 Task: Create a due date automation trigger when advanced on, 2 days before a card is due add fields with custom field "Resume" set to a number lower than 1 and lower than 10 at 11:00 AM.
Action: Mouse moved to (825, 241)
Screenshot: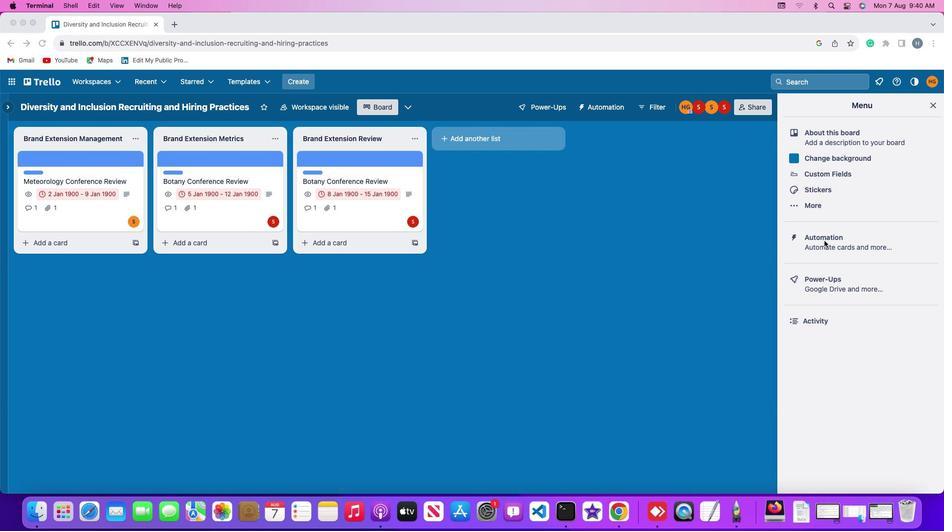 
Action: Mouse pressed left at (825, 241)
Screenshot: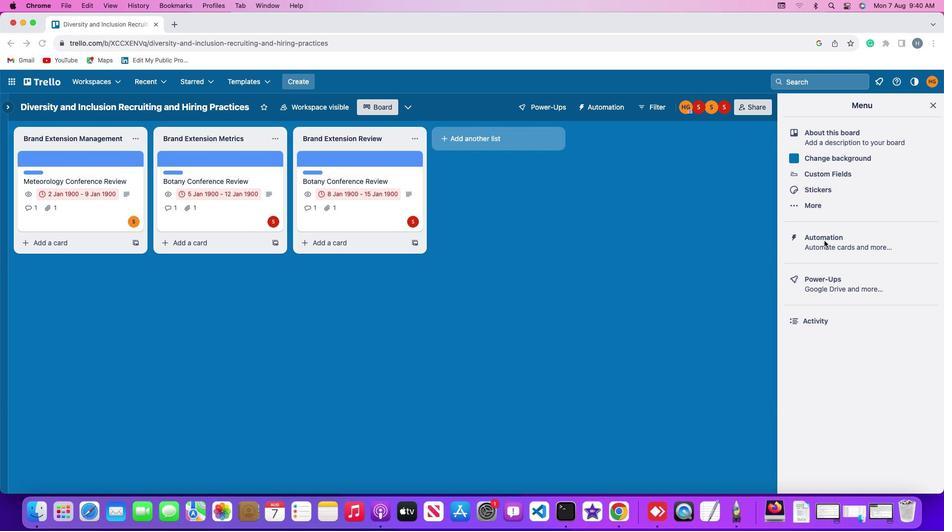 
Action: Mouse pressed left at (825, 241)
Screenshot: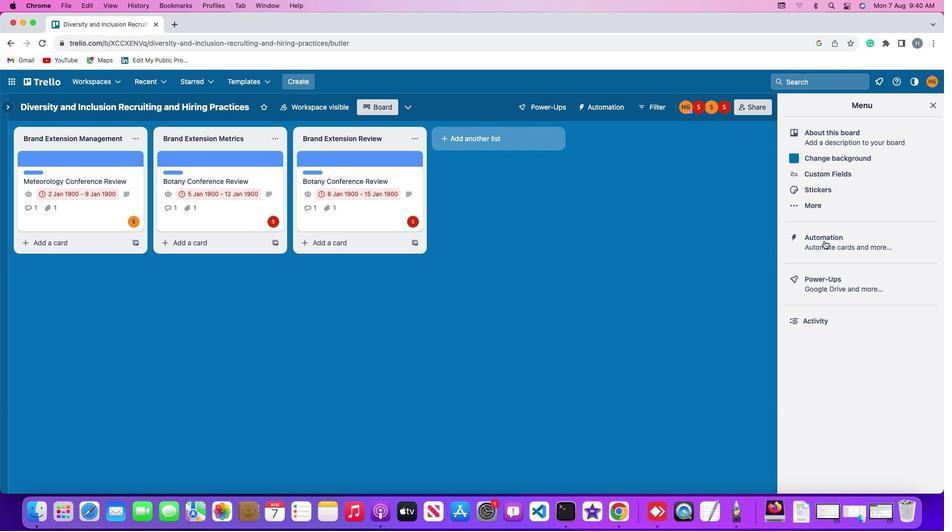 
Action: Mouse moved to (59, 233)
Screenshot: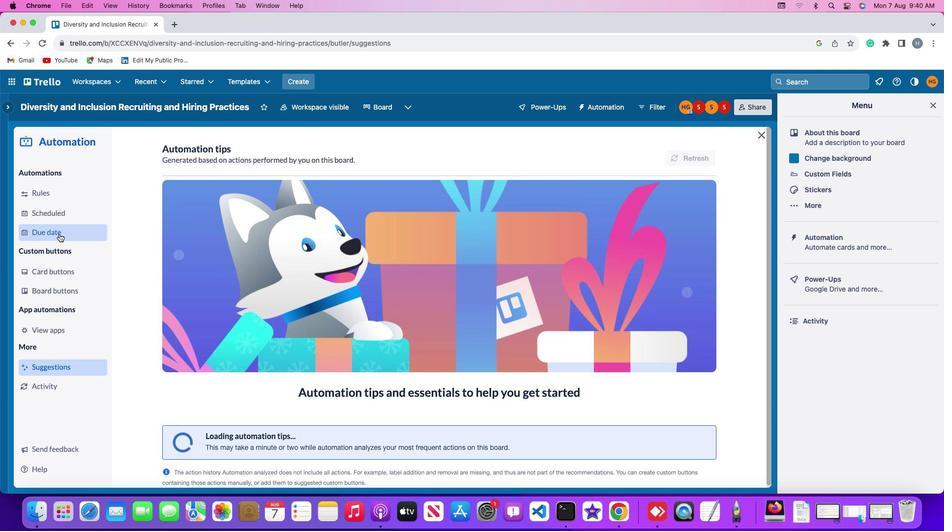 
Action: Mouse pressed left at (59, 233)
Screenshot: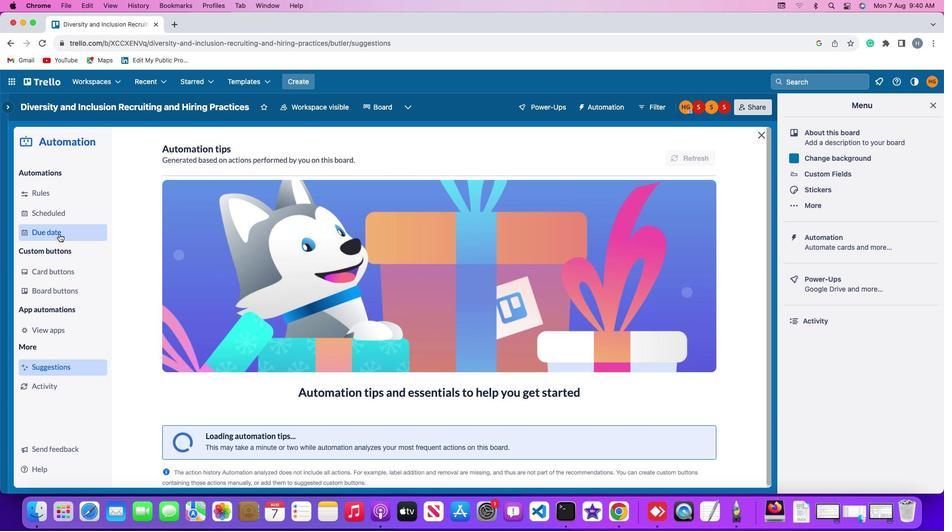 
Action: Mouse moved to (678, 153)
Screenshot: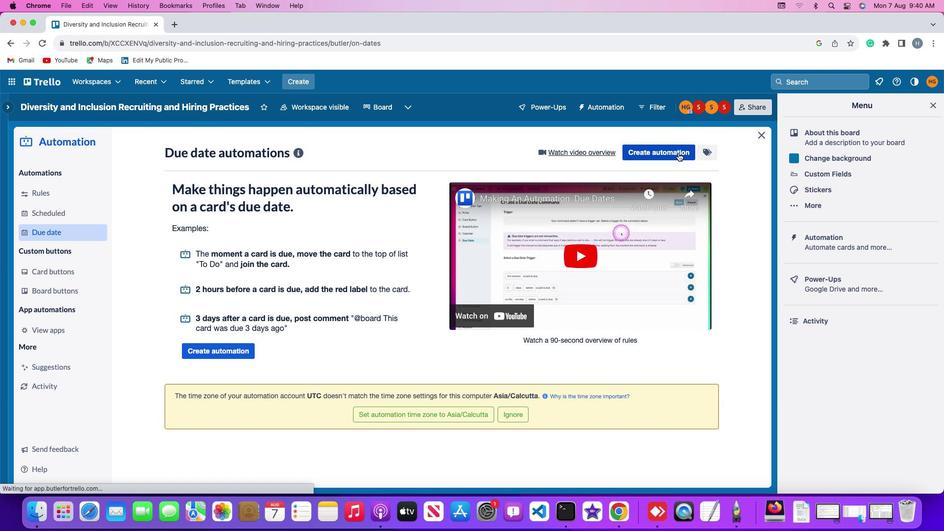 
Action: Mouse pressed left at (678, 153)
Screenshot: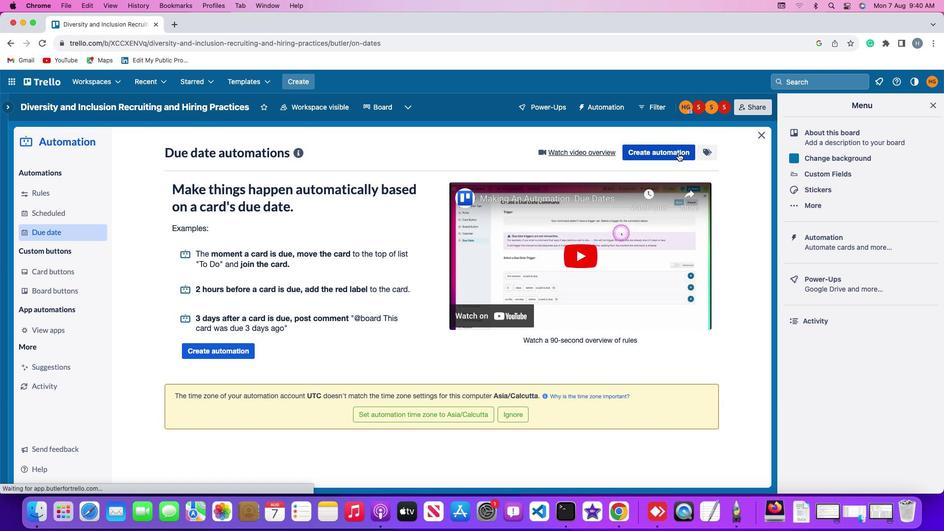 
Action: Mouse moved to (451, 247)
Screenshot: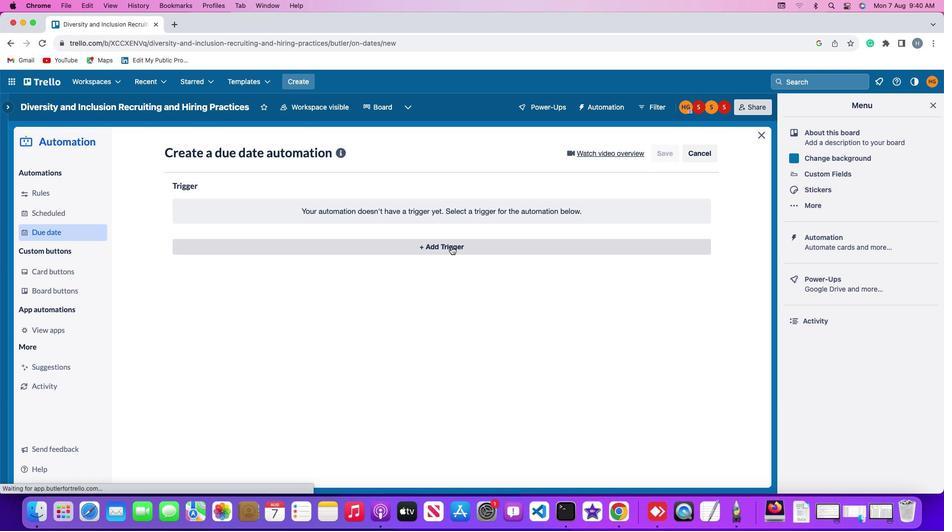 
Action: Mouse pressed left at (451, 247)
Screenshot: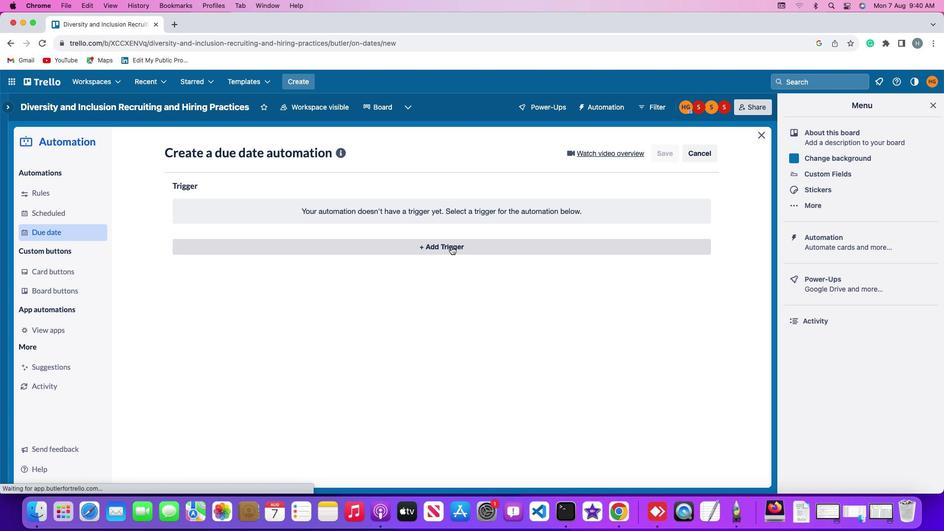 
Action: Mouse moved to (192, 395)
Screenshot: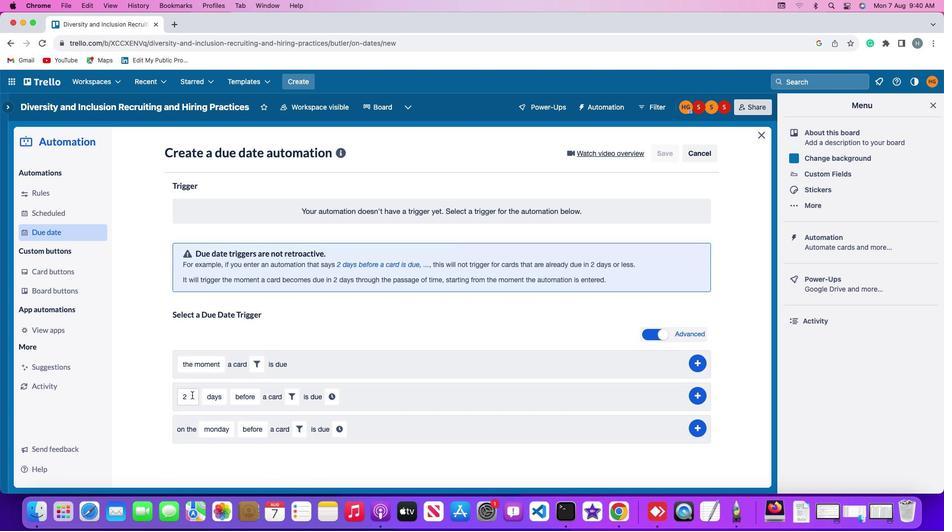 
Action: Mouse pressed left at (192, 395)
Screenshot: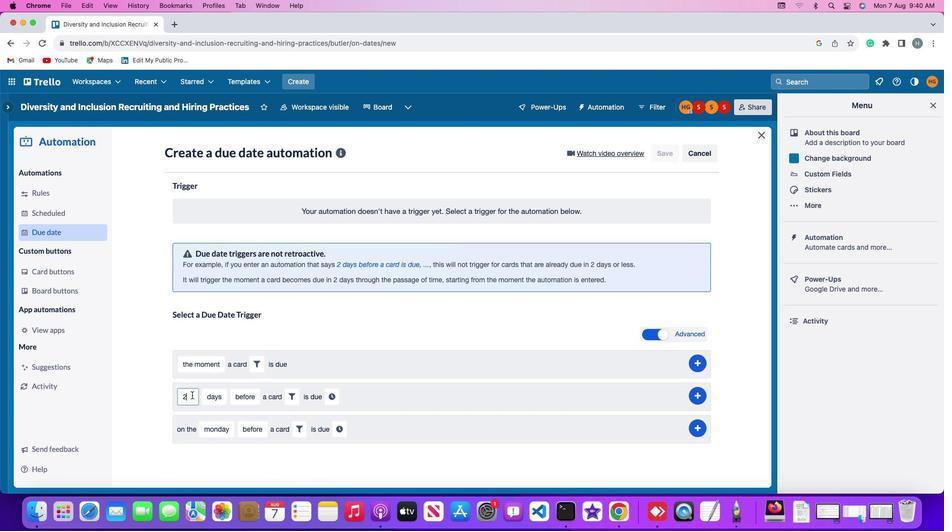 
Action: Mouse moved to (192, 395)
Screenshot: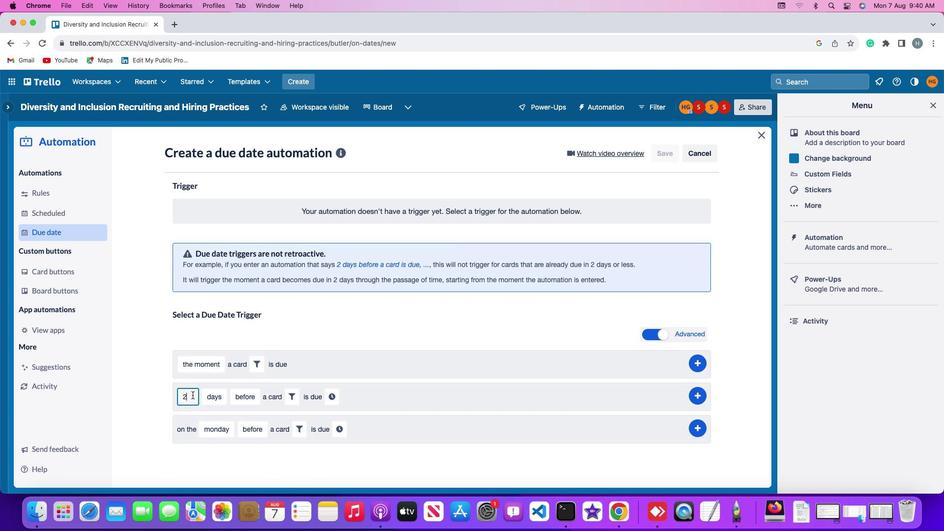 
Action: Key pressed Key.backspace'2'
Screenshot: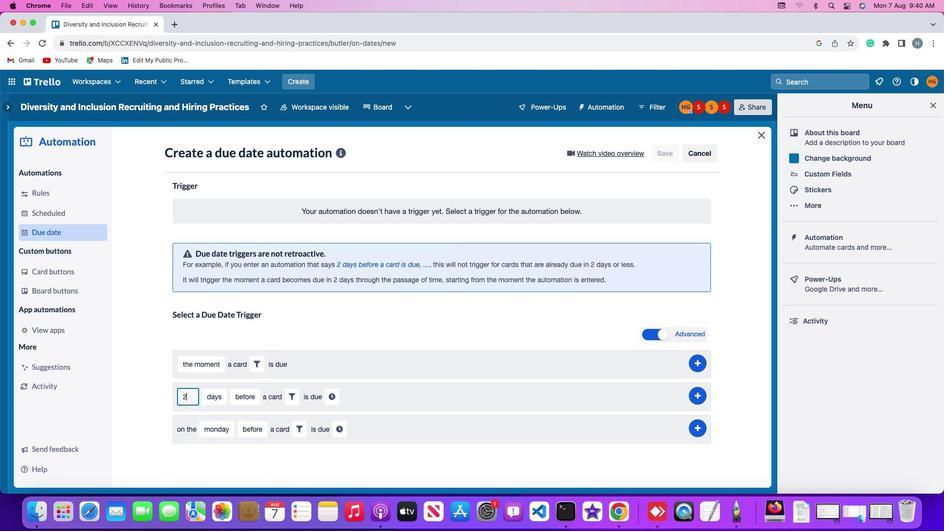 
Action: Mouse moved to (208, 396)
Screenshot: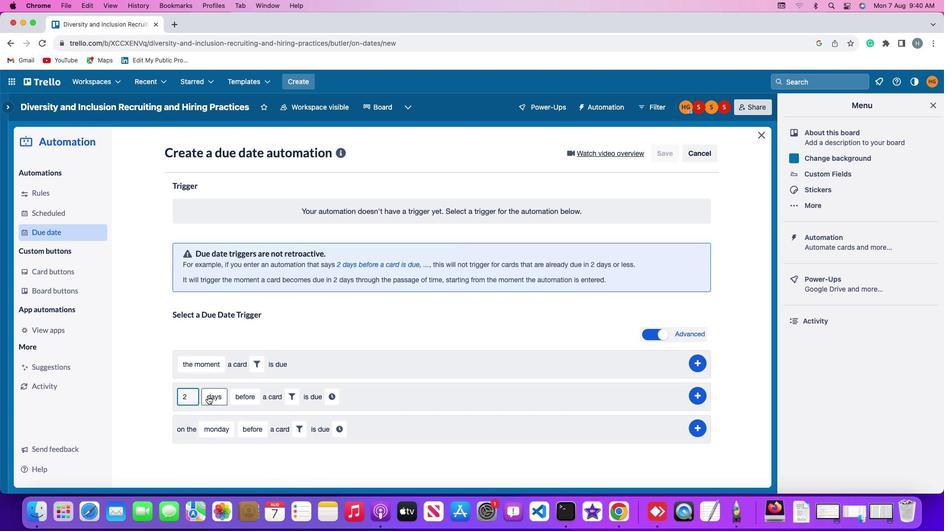 
Action: Mouse pressed left at (208, 396)
Screenshot: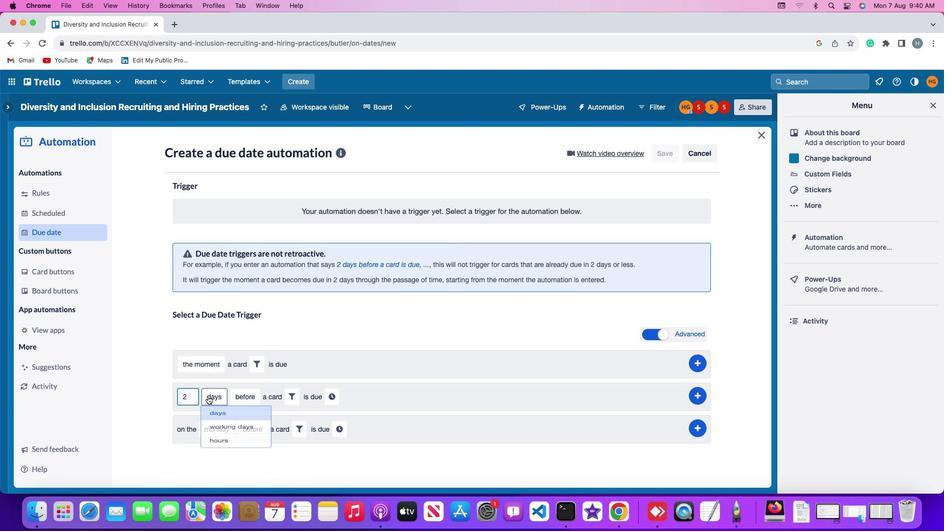 
Action: Mouse moved to (218, 417)
Screenshot: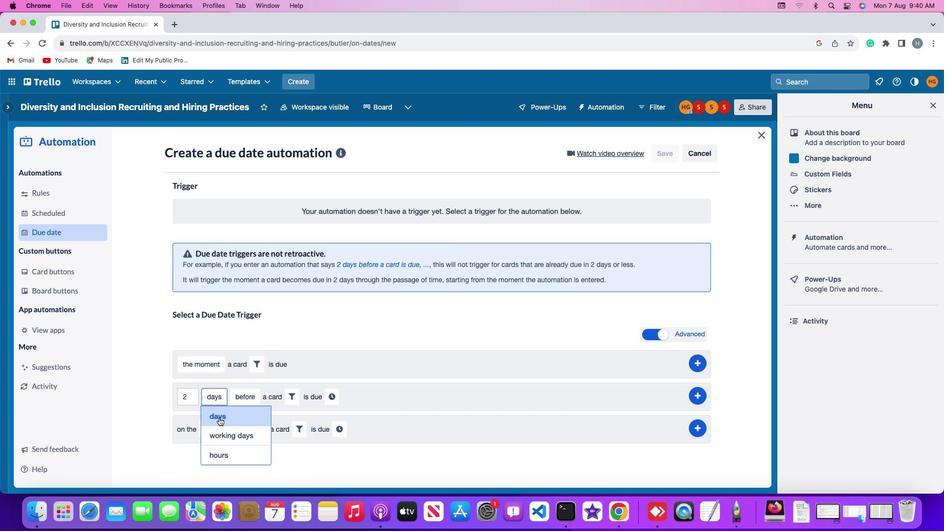 
Action: Mouse pressed left at (218, 417)
Screenshot: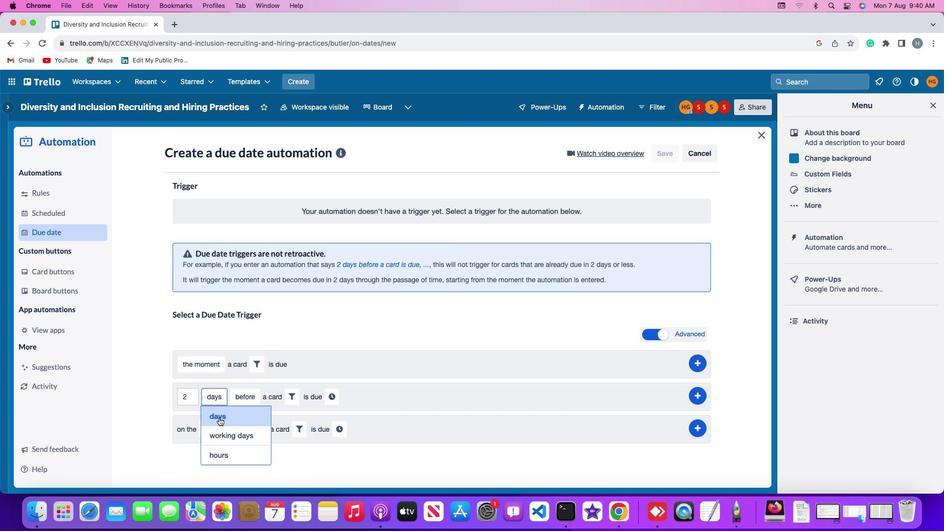 
Action: Mouse moved to (243, 396)
Screenshot: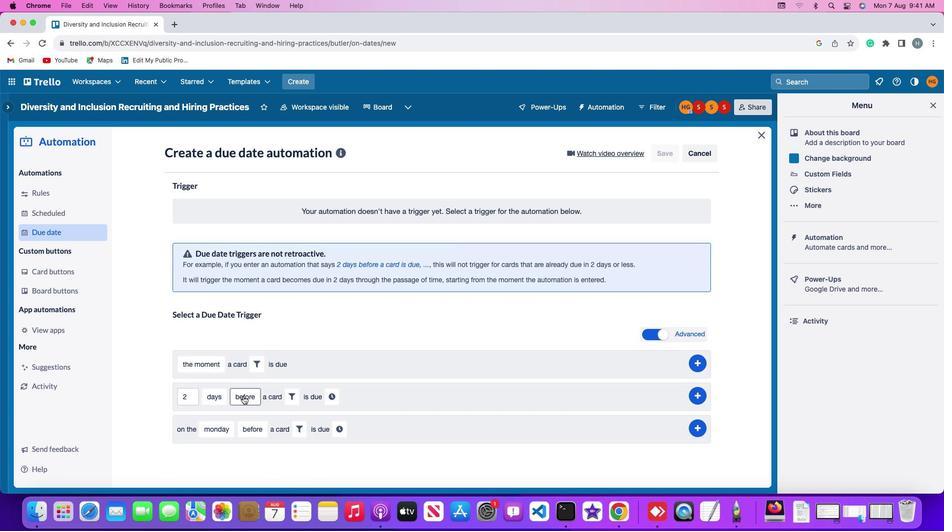 
Action: Mouse pressed left at (243, 396)
Screenshot: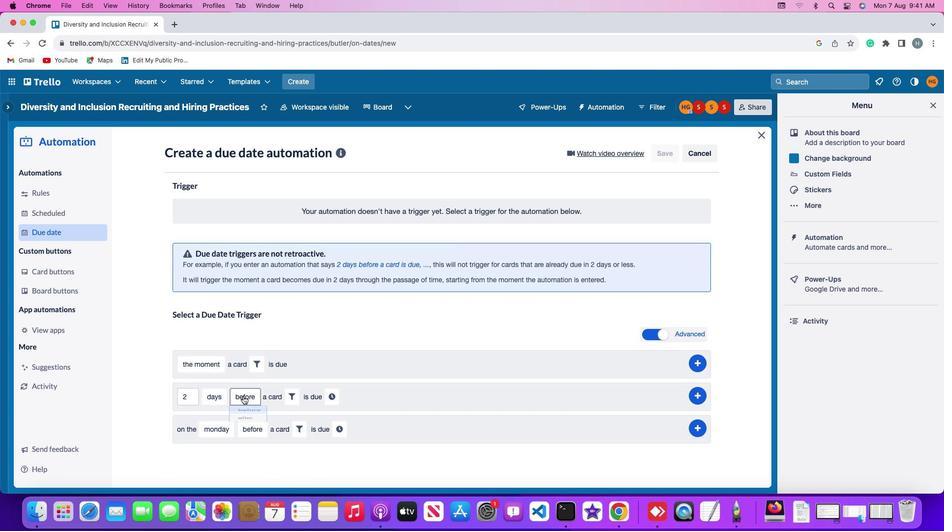 
Action: Mouse moved to (247, 416)
Screenshot: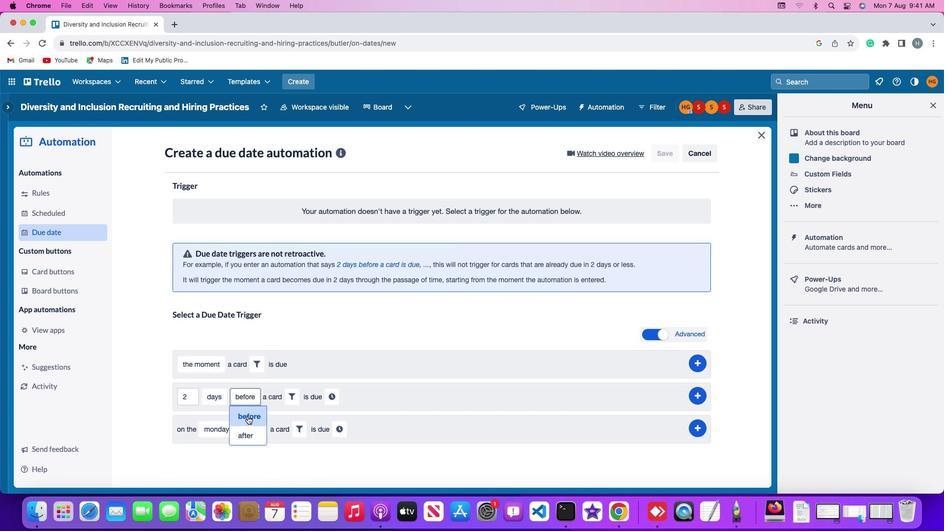 
Action: Mouse pressed left at (247, 416)
Screenshot: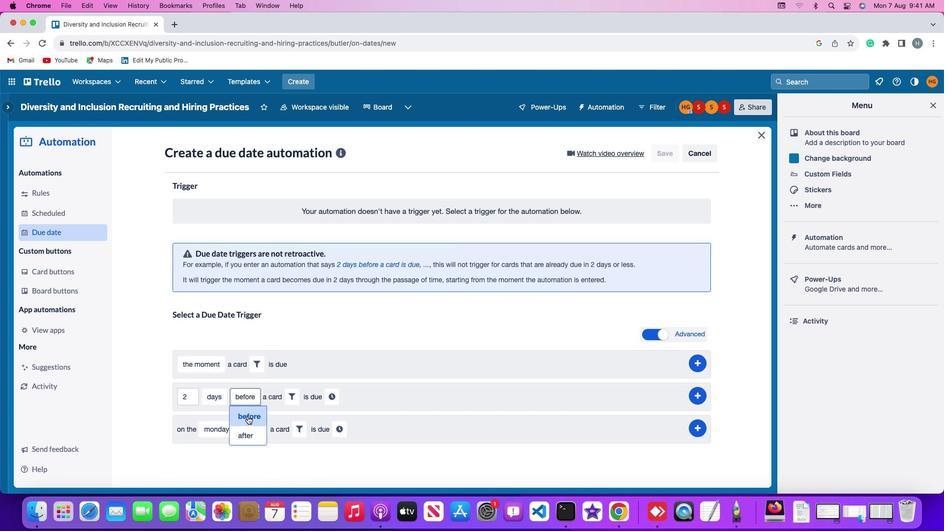 
Action: Mouse moved to (295, 397)
Screenshot: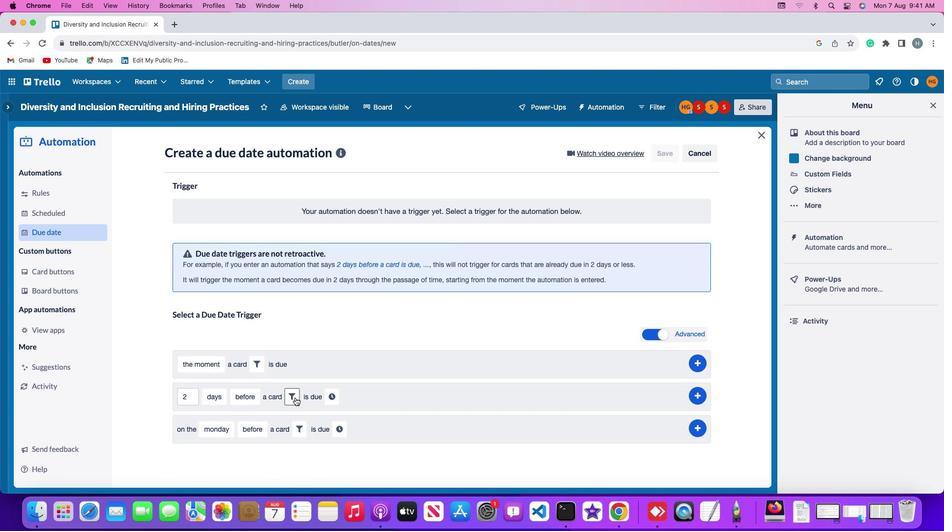 
Action: Mouse pressed left at (295, 397)
Screenshot: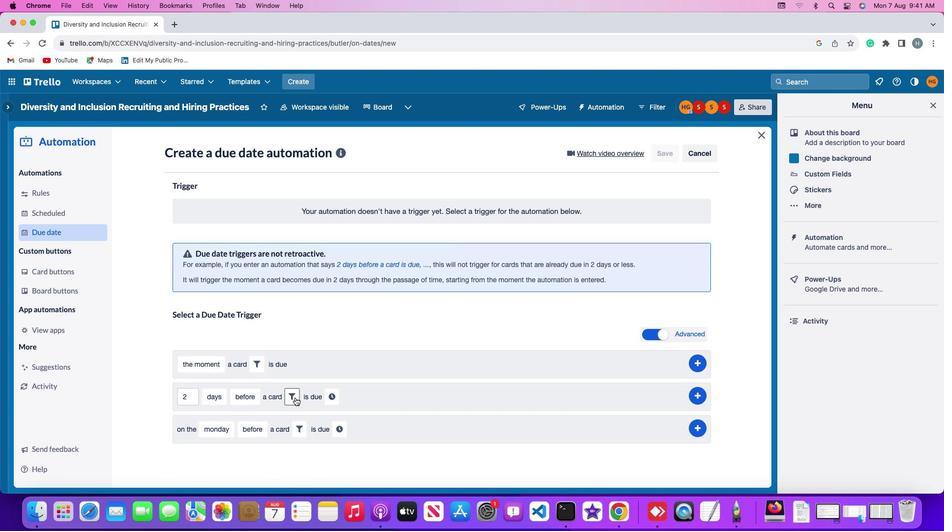 
Action: Mouse moved to (453, 431)
Screenshot: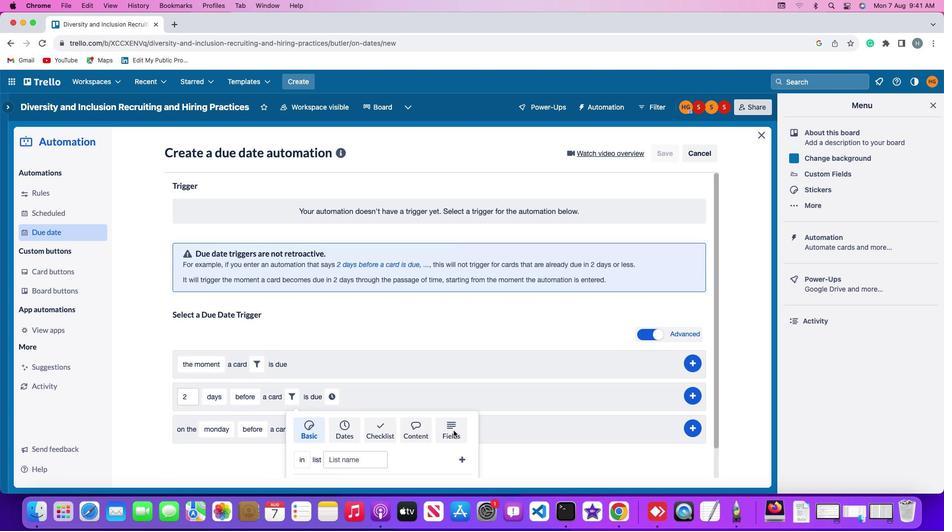 
Action: Mouse pressed left at (453, 431)
Screenshot: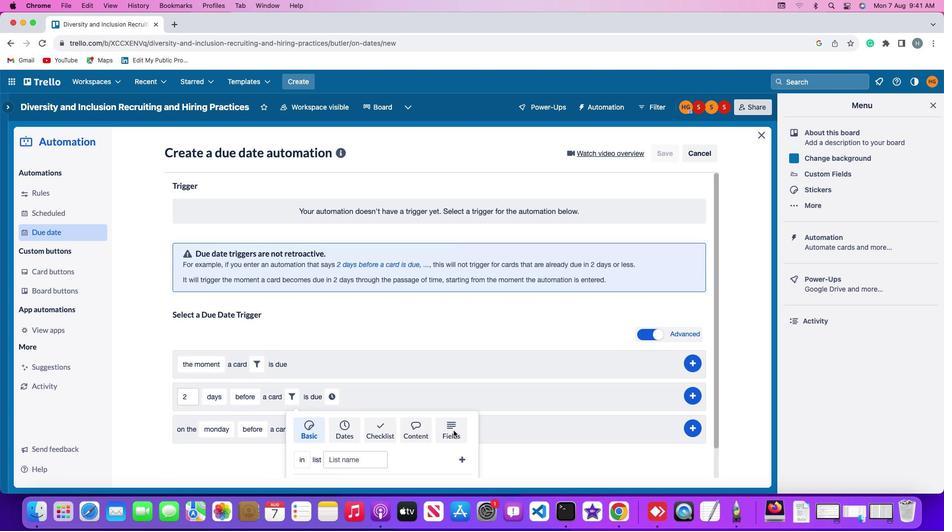 
Action: Mouse moved to (403, 434)
Screenshot: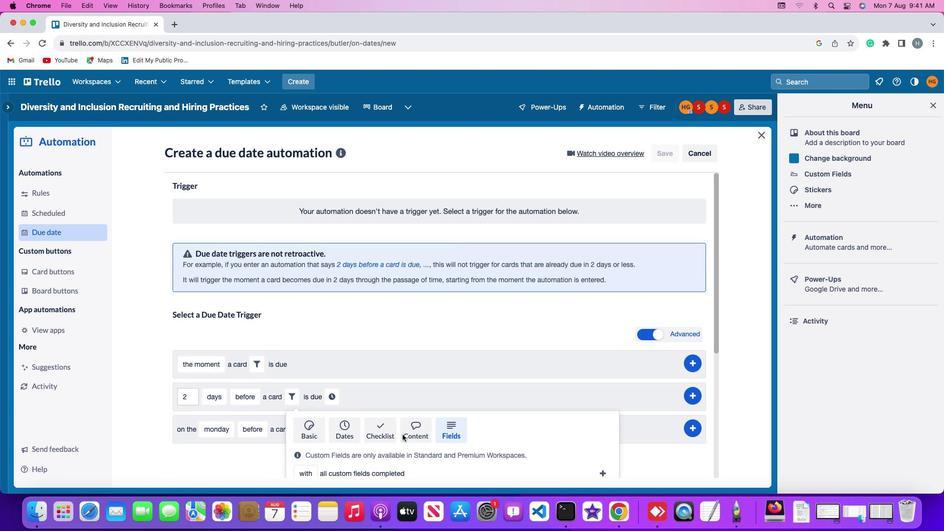 
Action: Mouse scrolled (403, 434) with delta (0, 0)
Screenshot: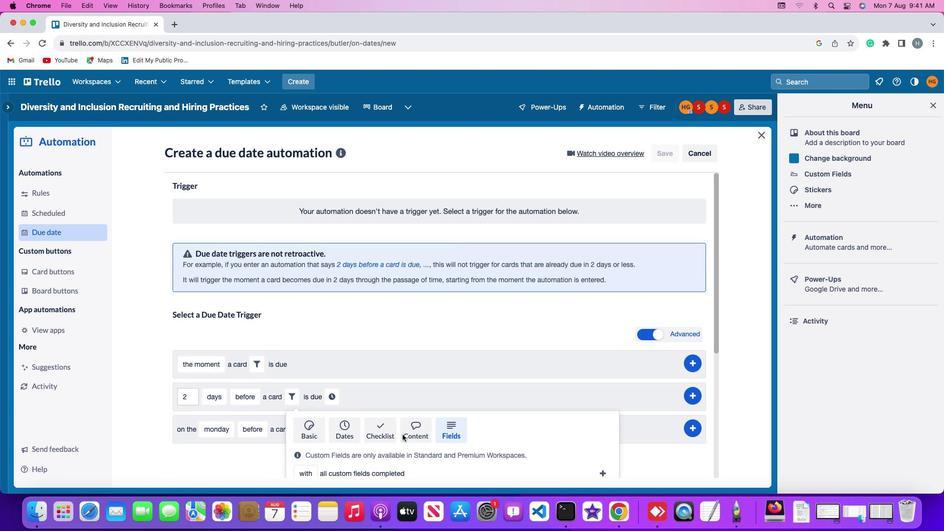 
Action: Mouse scrolled (403, 434) with delta (0, 0)
Screenshot: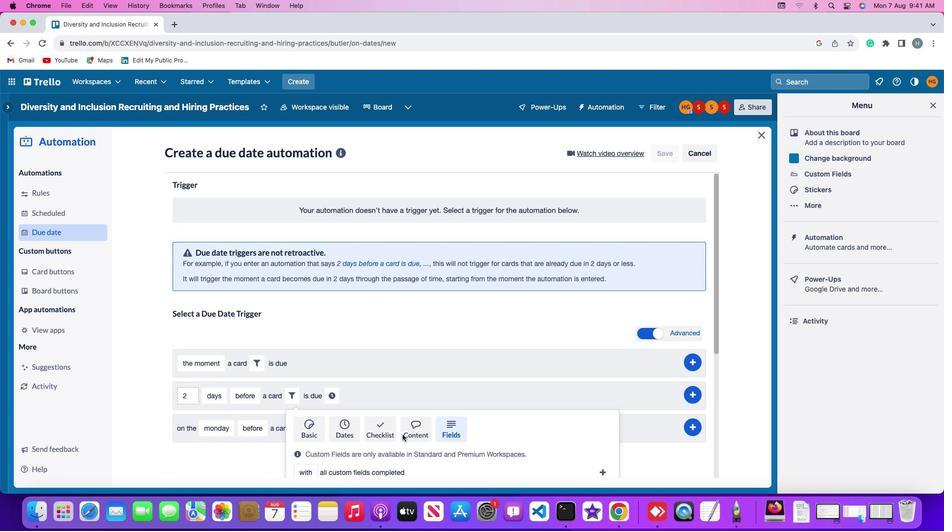 
Action: Mouse scrolled (403, 434) with delta (0, -1)
Screenshot: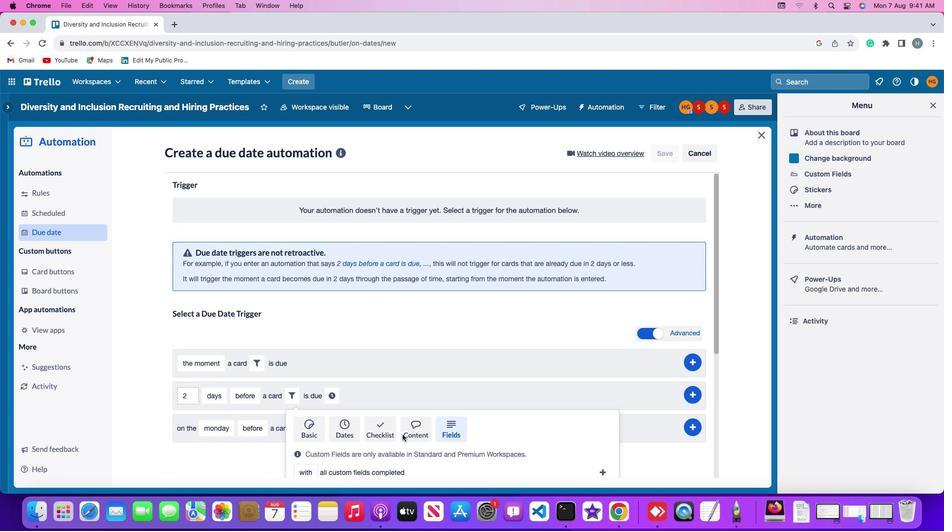 
Action: Mouse scrolled (403, 434) with delta (0, -2)
Screenshot: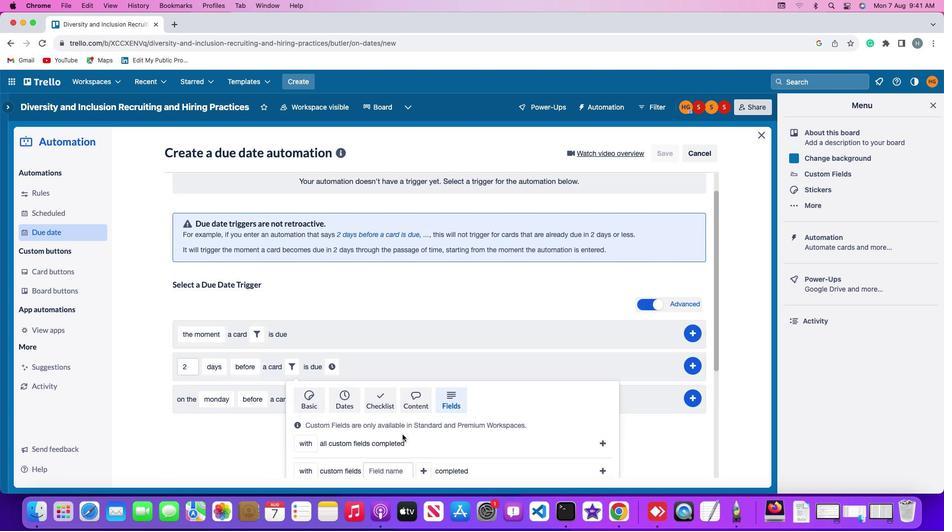 
Action: Mouse scrolled (403, 434) with delta (0, -2)
Screenshot: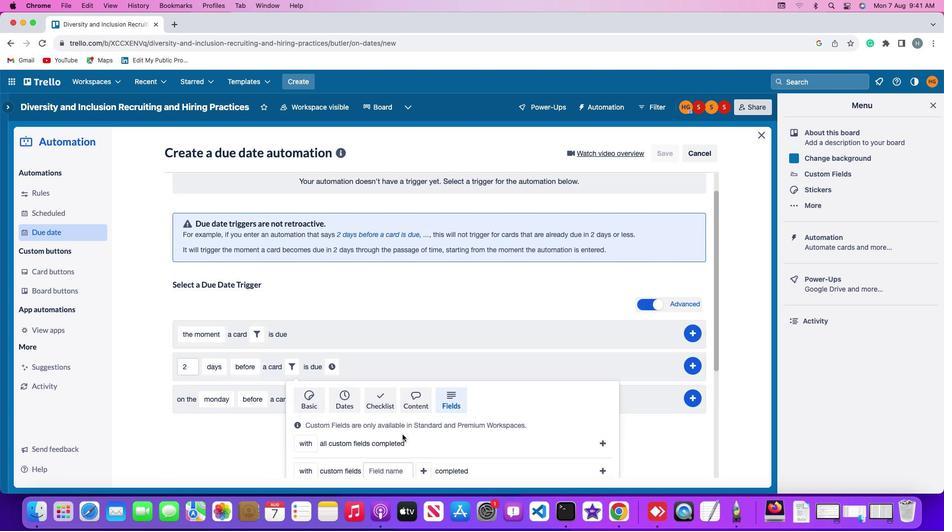
Action: Mouse scrolled (403, 434) with delta (0, -3)
Screenshot: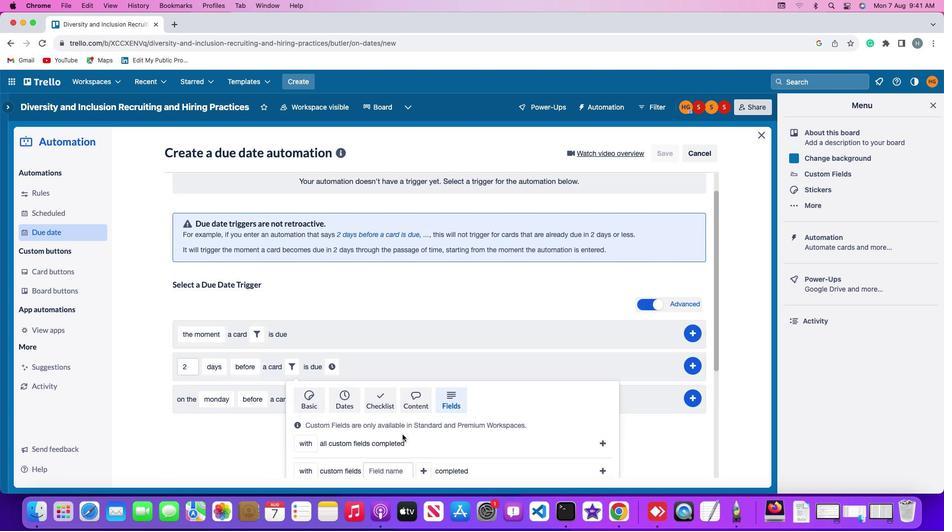 
Action: Mouse scrolled (403, 434) with delta (0, -3)
Screenshot: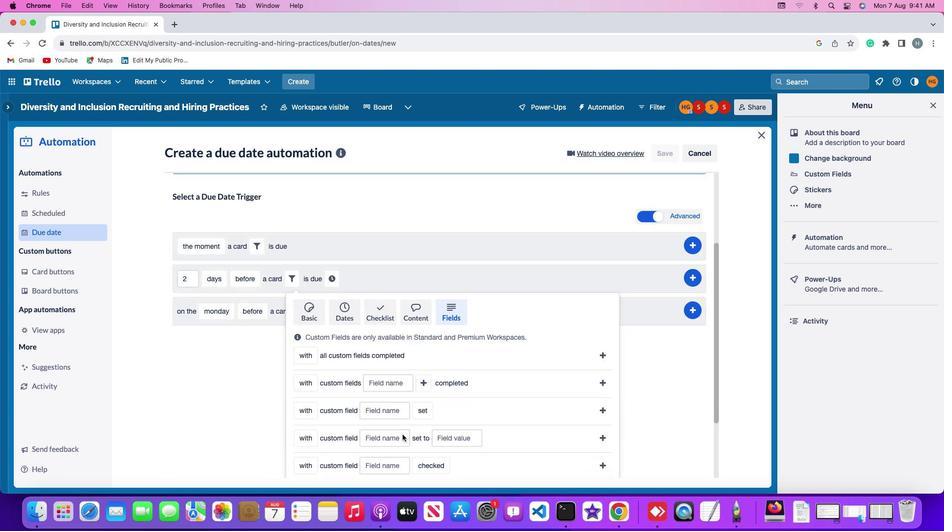 
Action: Mouse scrolled (403, 434) with delta (0, 0)
Screenshot: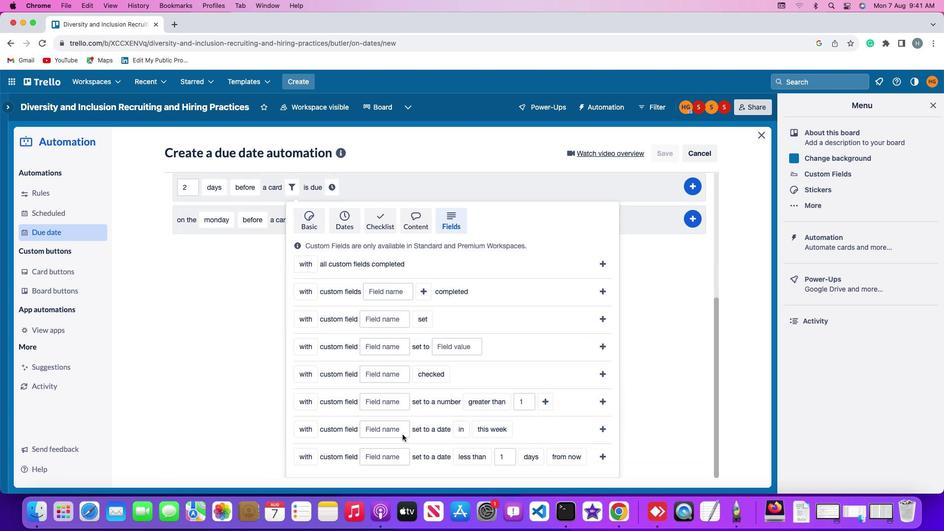 
Action: Mouse scrolled (403, 434) with delta (0, 0)
Screenshot: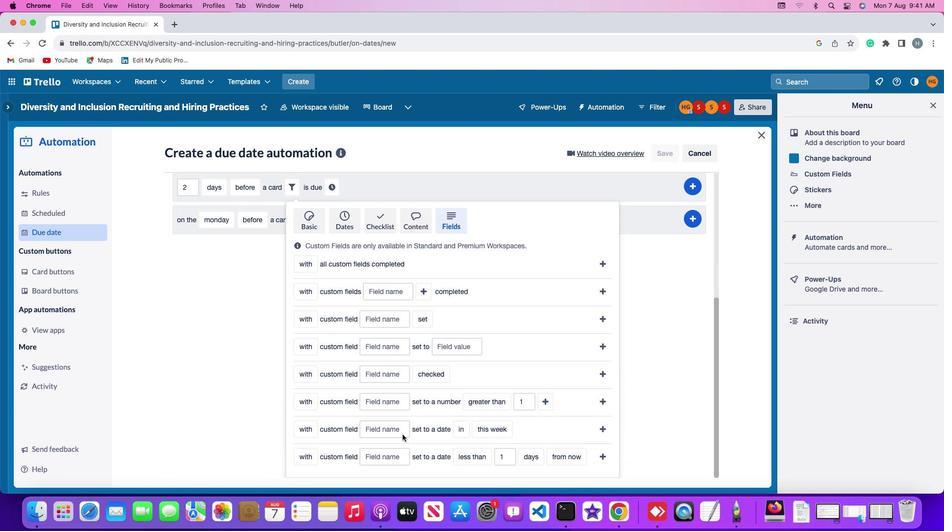 
Action: Mouse scrolled (403, 434) with delta (0, -1)
Screenshot: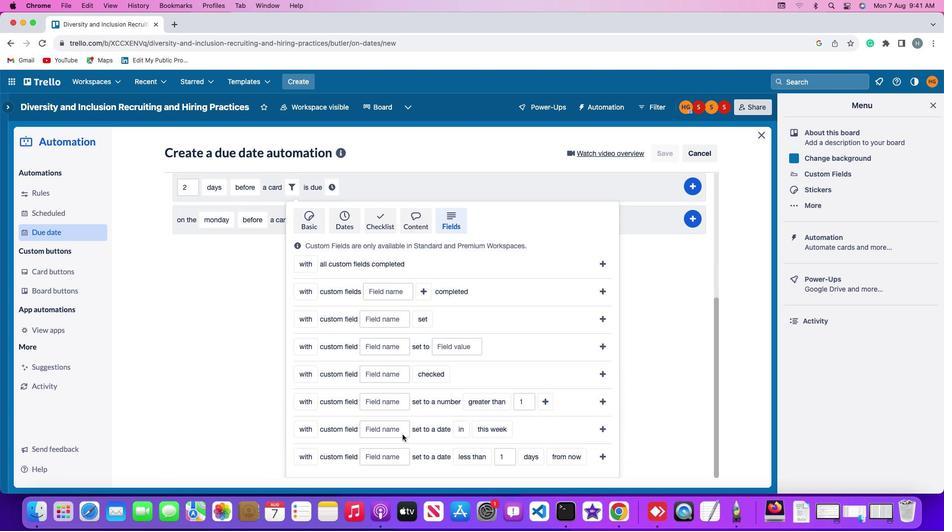 
Action: Mouse scrolled (403, 434) with delta (0, -1)
Screenshot: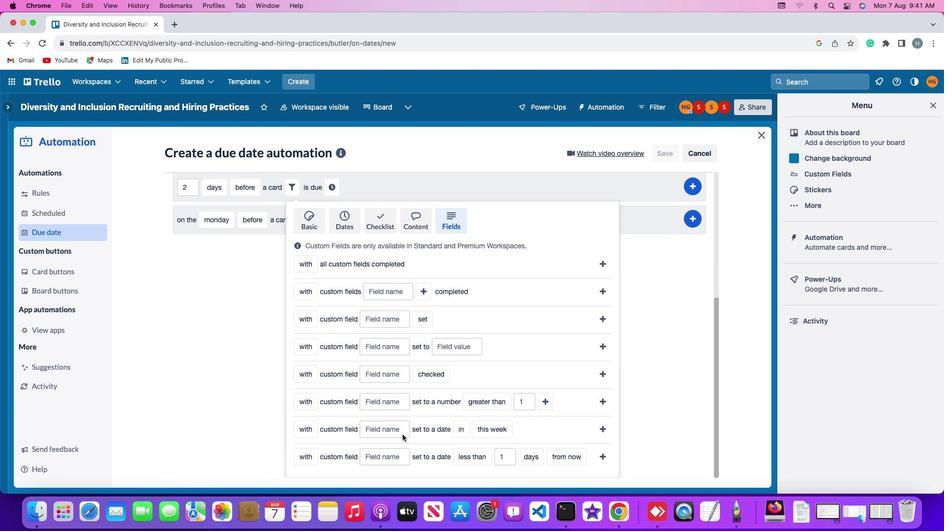 
Action: Mouse moved to (301, 402)
Screenshot: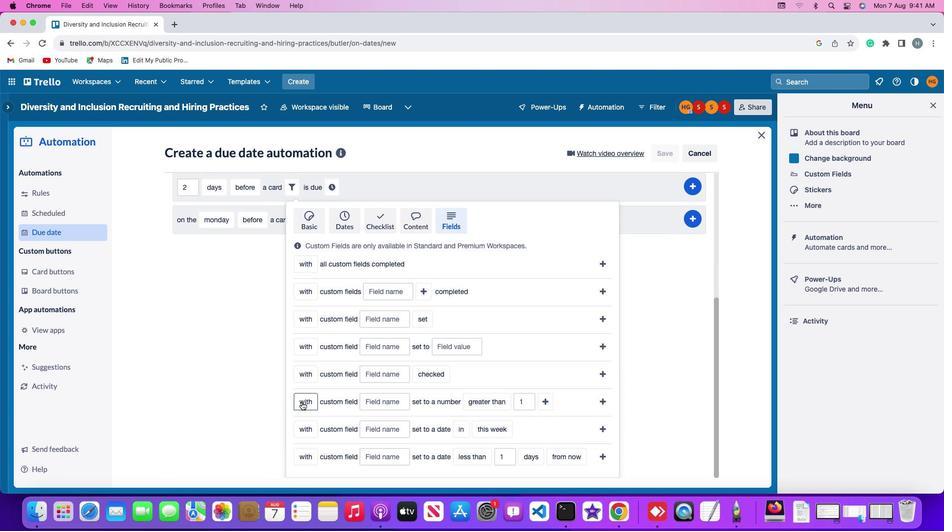 
Action: Mouse pressed left at (301, 402)
Screenshot: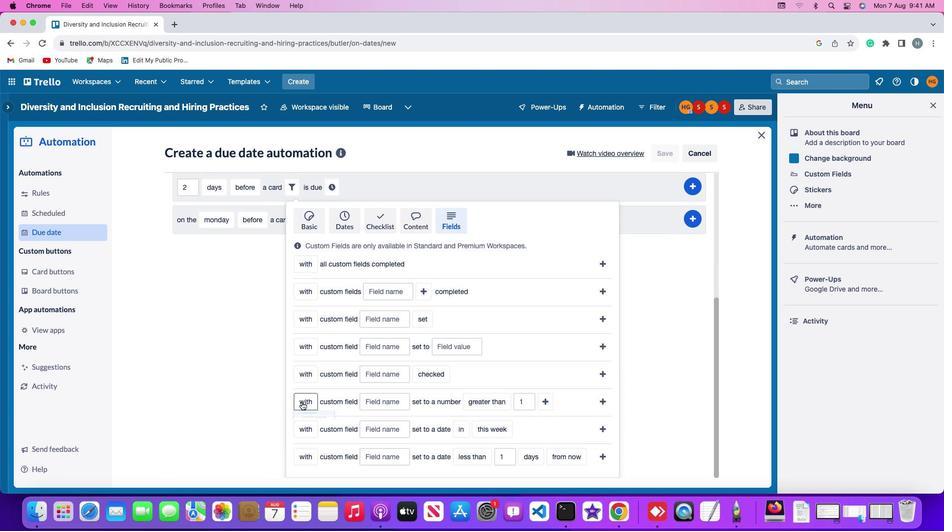 
Action: Mouse moved to (316, 420)
Screenshot: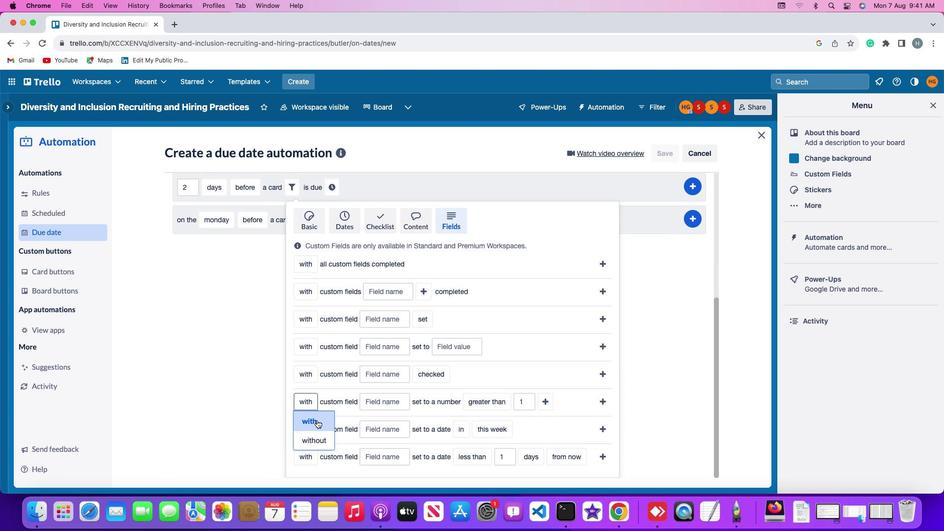 
Action: Mouse pressed left at (316, 420)
Screenshot: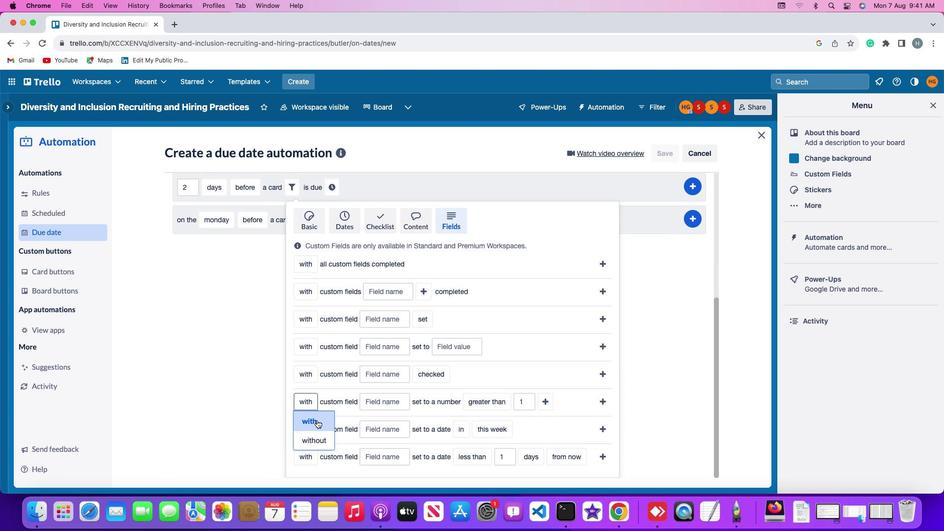 
Action: Mouse moved to (378, 402)
Screenshot: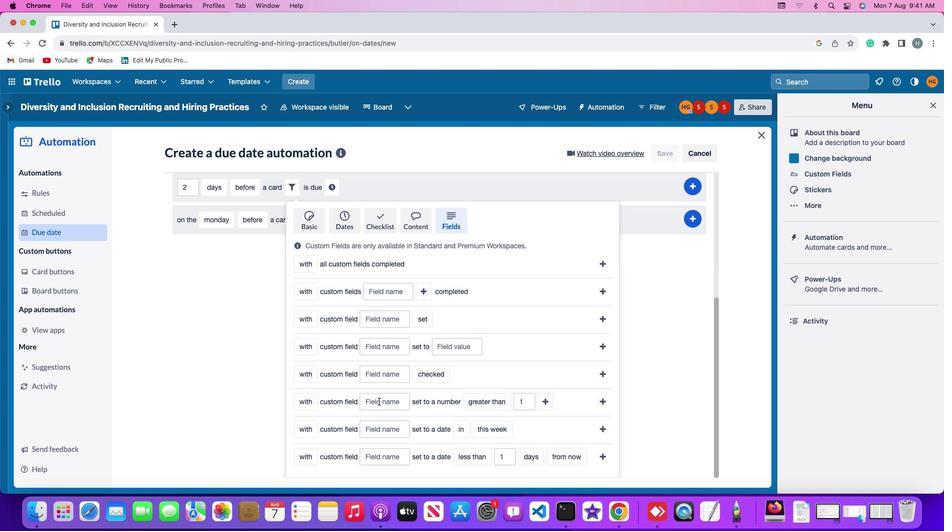
Action: Mouse pressed left at (378, 402)
Screenshot: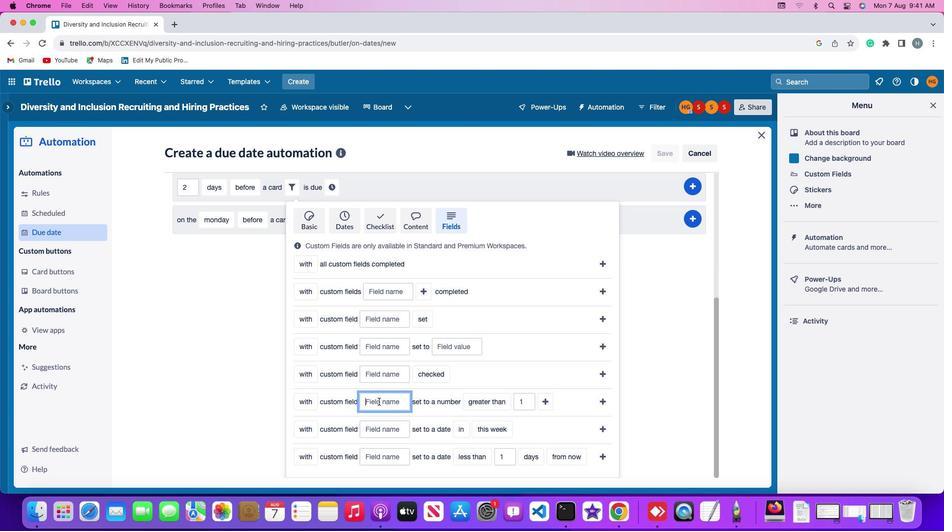 
Action: Mouse moved to (382, 399)
Screenshot: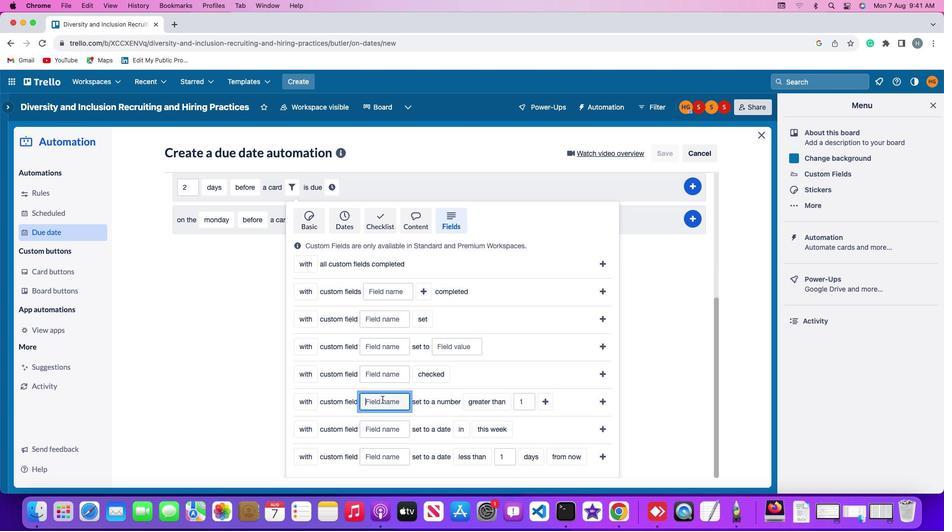 
Action: Key pressed Key.shift'R''e''s''u''m''e'
Screenshot: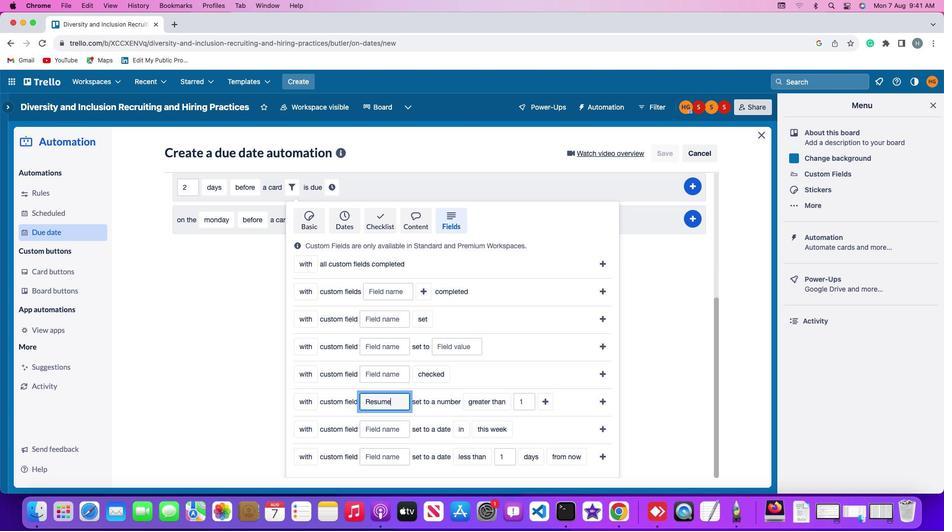 
Action: Mouse moved to (482, 402)
Screenshot: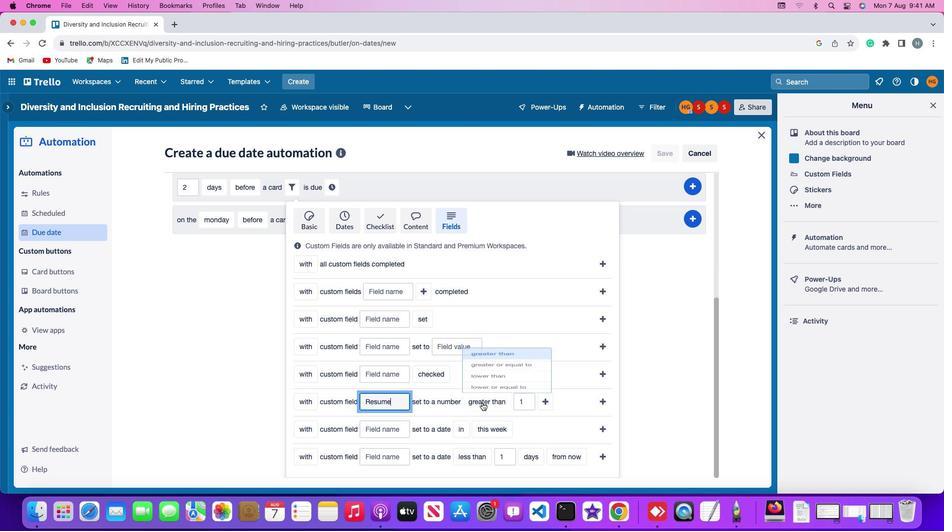 
Action: Mouse pressed left at (482, 402)
Screenshot: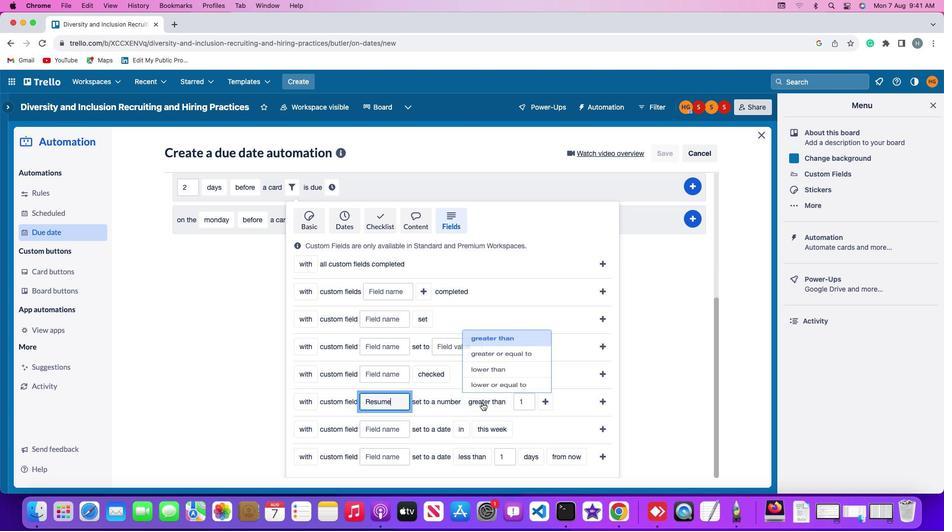 
Action: Mouse moved to (492, 364)
Screenshot: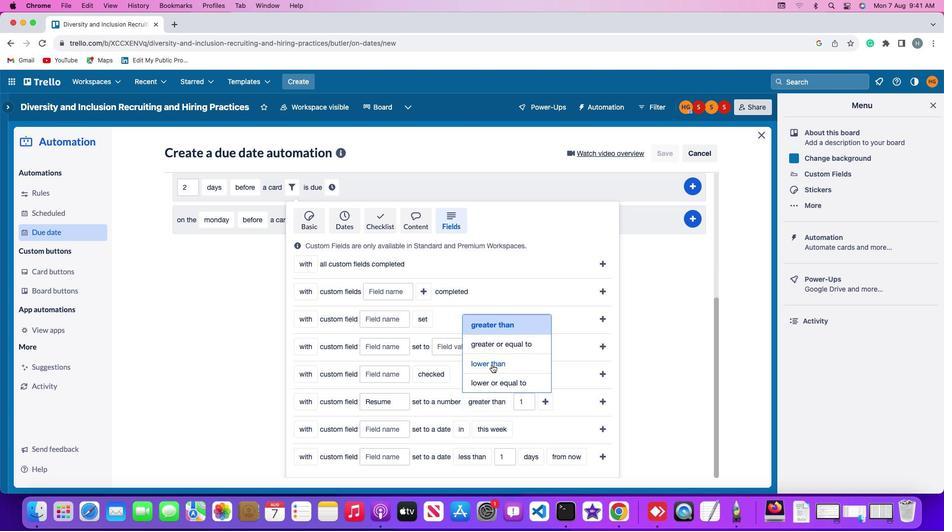 
Action: Mouse pressed left at (492, 364)
Screenshot: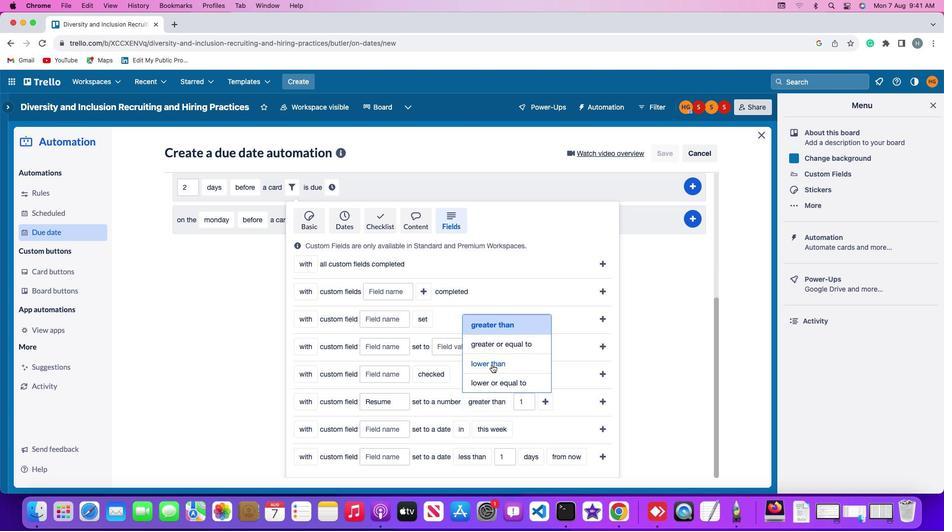 
Action: Mouse moved to (521, 396)
Screenshot: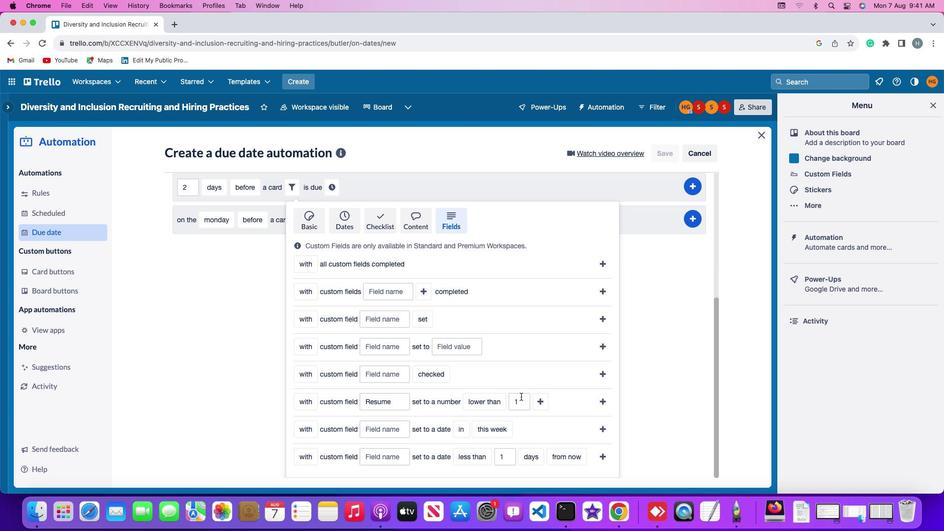 
Action: Mouse pressed left at (521, 396)
Screenshot: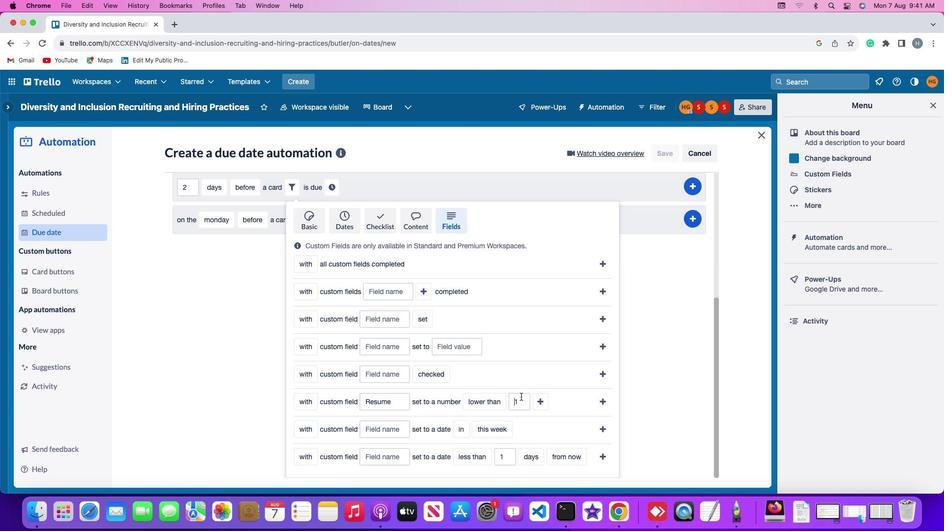 
Action: Mouse moved to (521, 397)
Screenshot: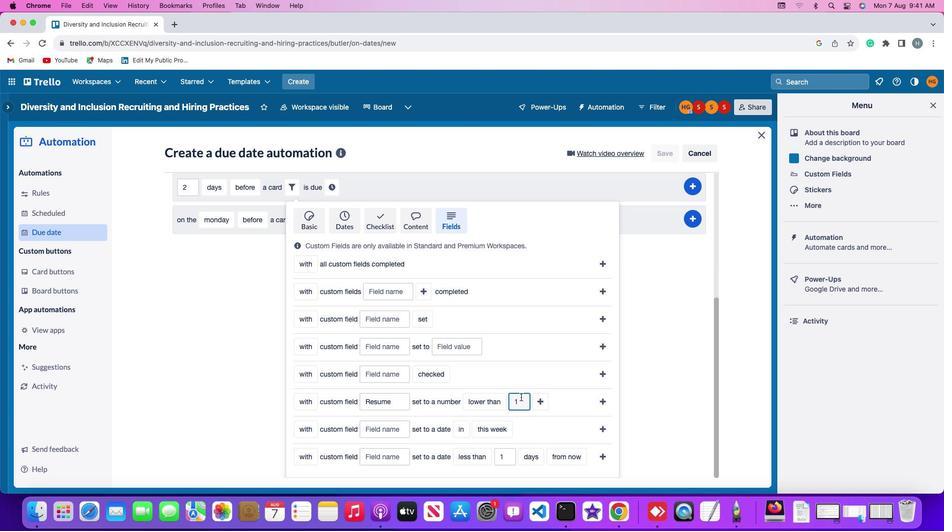 
Action: Key pressed Key.rightKey.backspace'1'
Screenshot: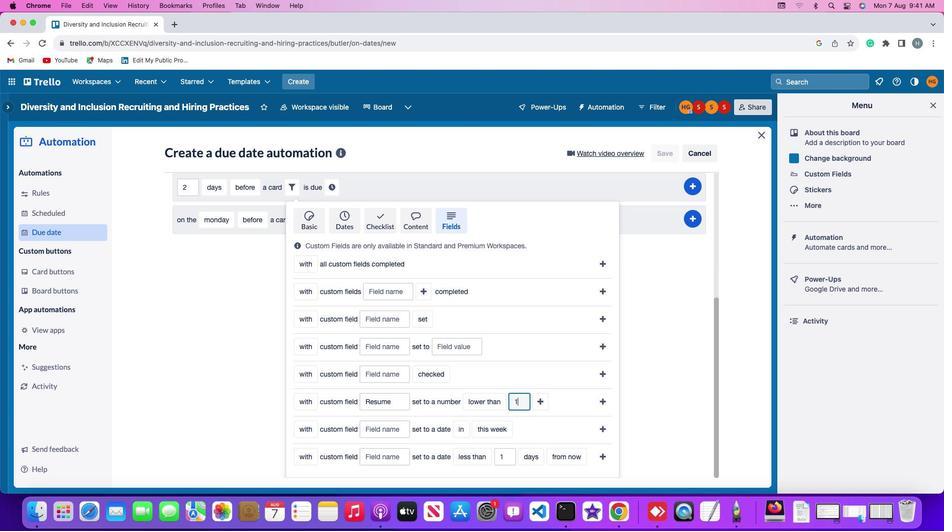 
Action: Mouse moved to (542, 398)
Screenshot: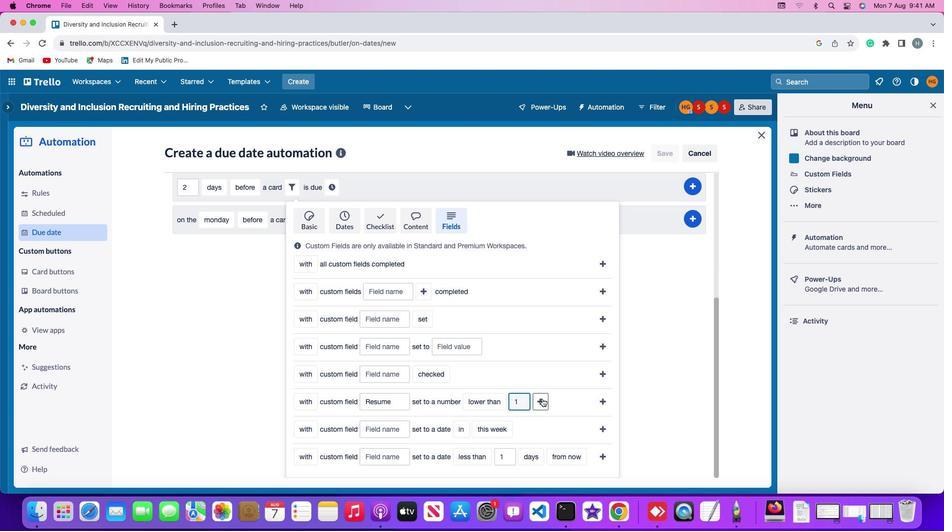 
Action: Mouse pressed left at (542, 398)
Screenshot: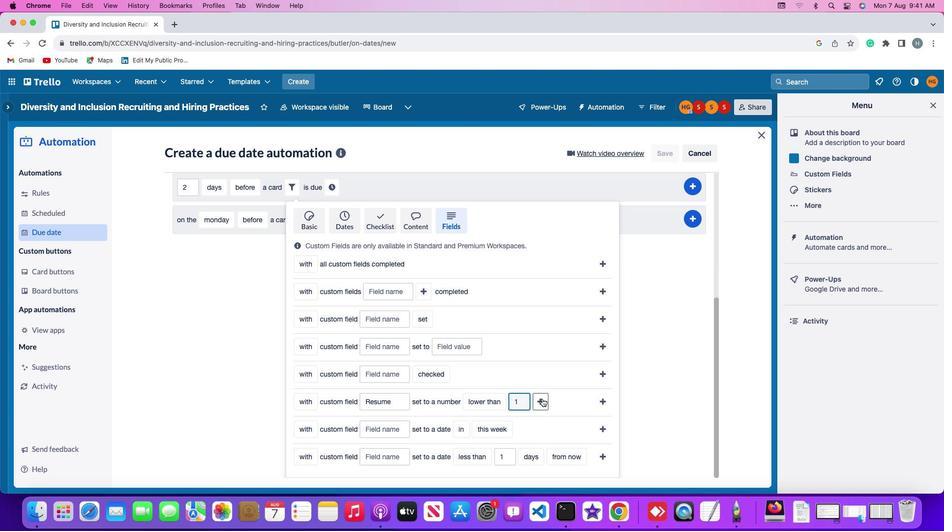 
Action: Mouse moved to (569, 401)
Screenshot: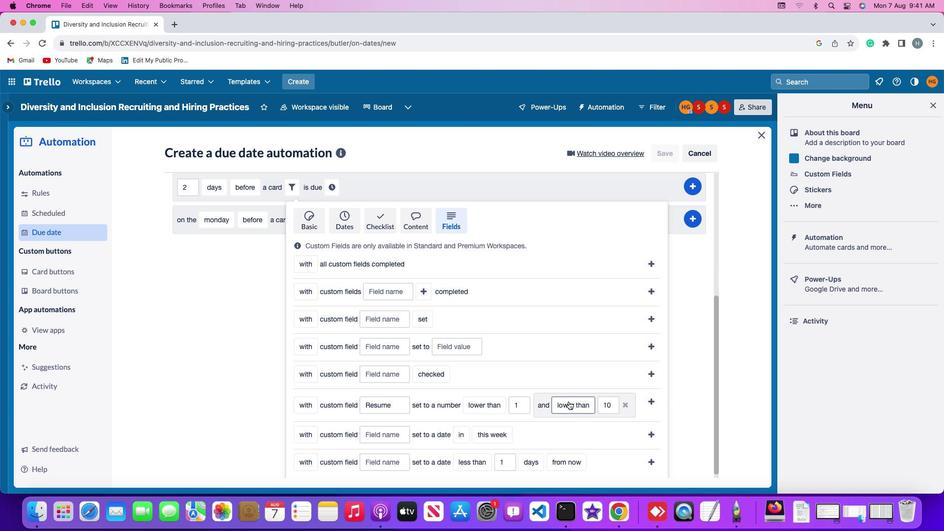 
Action: Mouse pressed left at (569, 401)
Screenshot: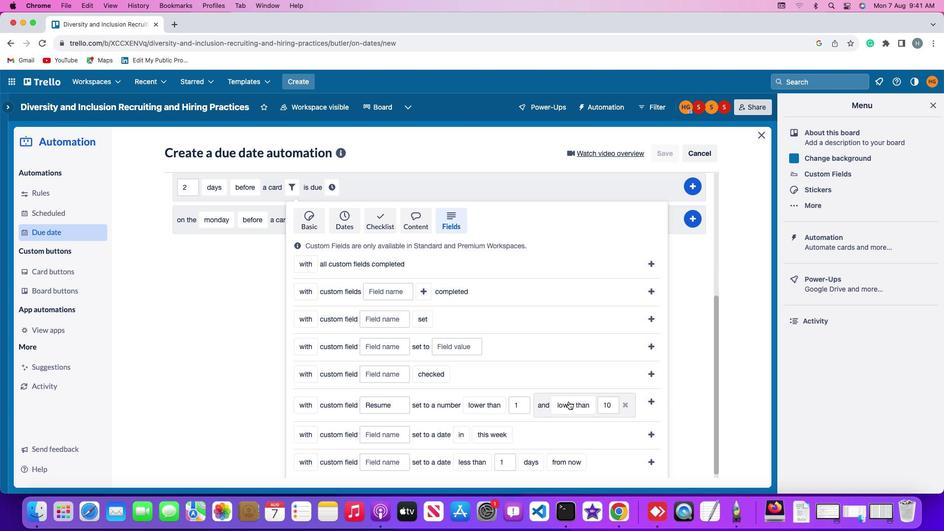 
Action: Mouse moved to (584, 329)
Screenshot: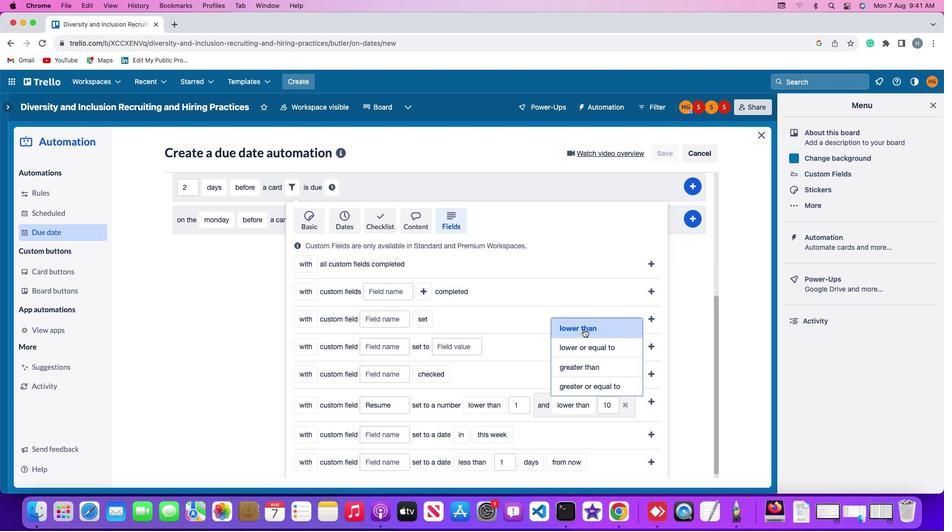 
Action: Mouse pressed left at (584, 329)
Screenshot: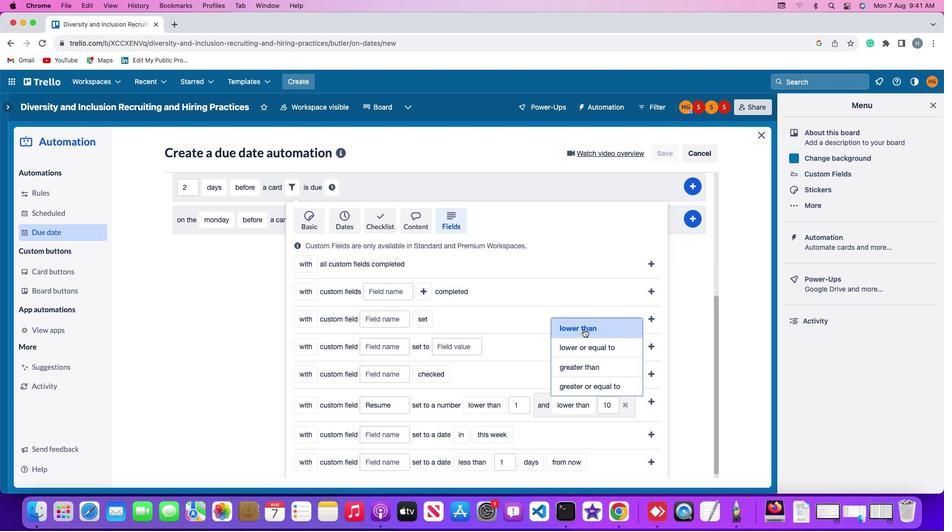 
Action: Mouse moved to (615, 406)
Screenshot: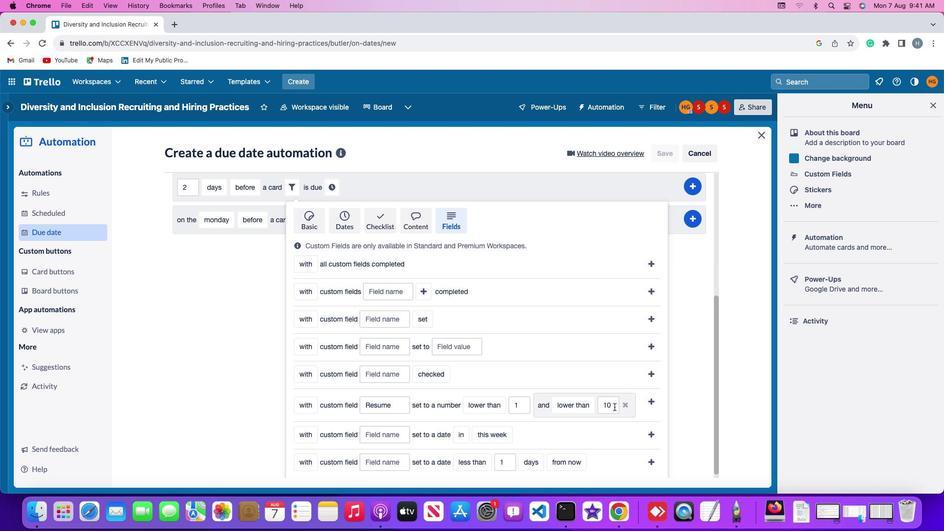 
Action: Mouse pressed left at (615, 406)
Screenshot: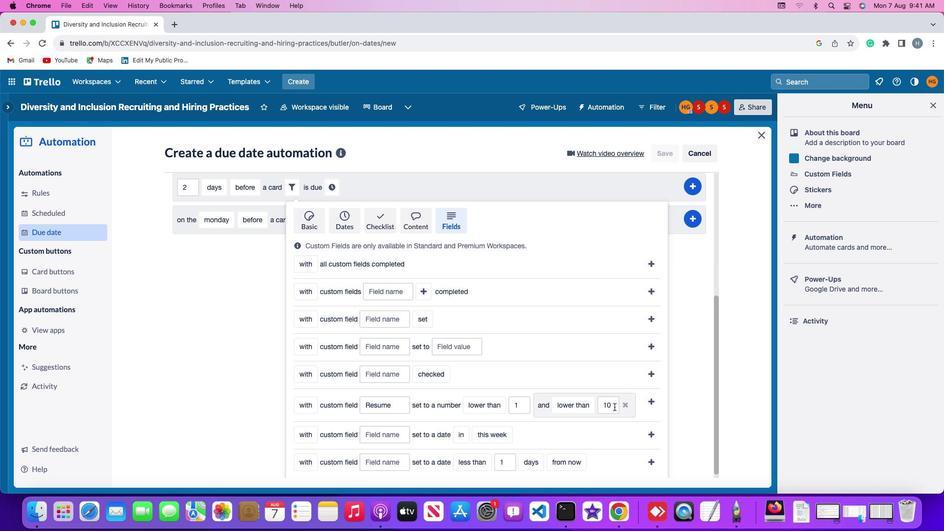 
Action: Key pressed Key.backspaceKey.backspace'1''0'
Screenshot: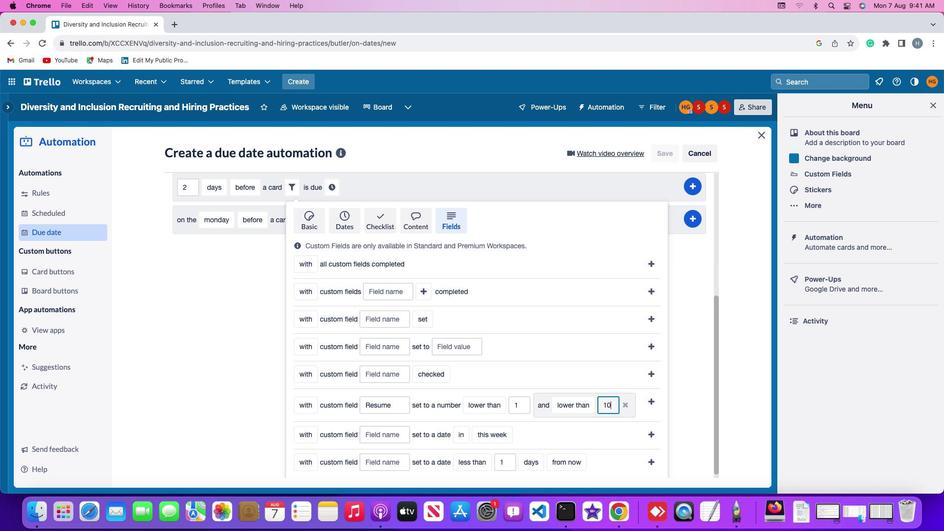 
Action: Mouse moved to (650, 399)
Screenshot: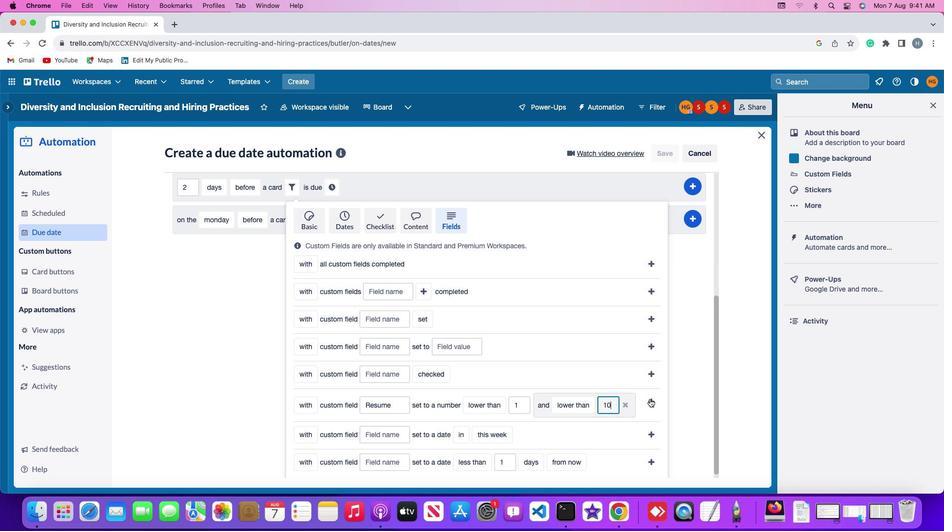 
Action: Mouse pressed left at (650, 399)
Screenshot: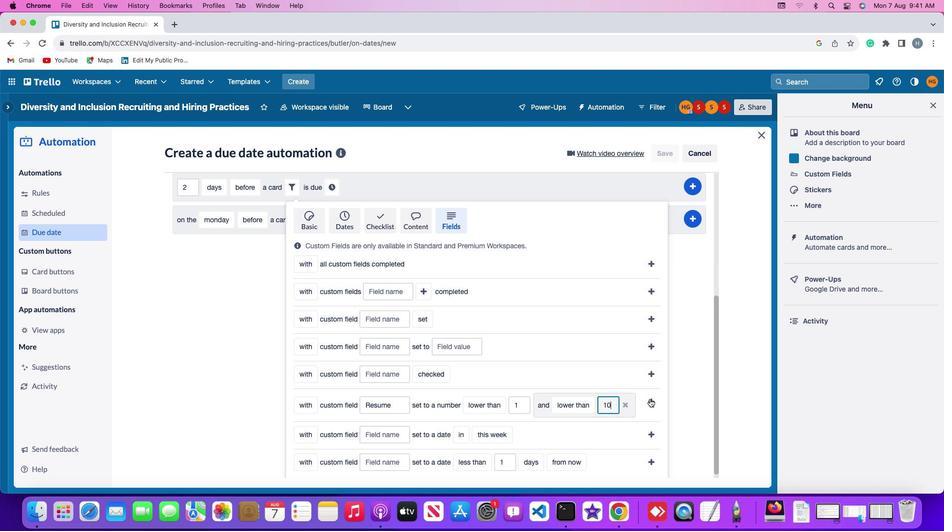 
Action: Mouse moved to (588, 394)
Screenshot: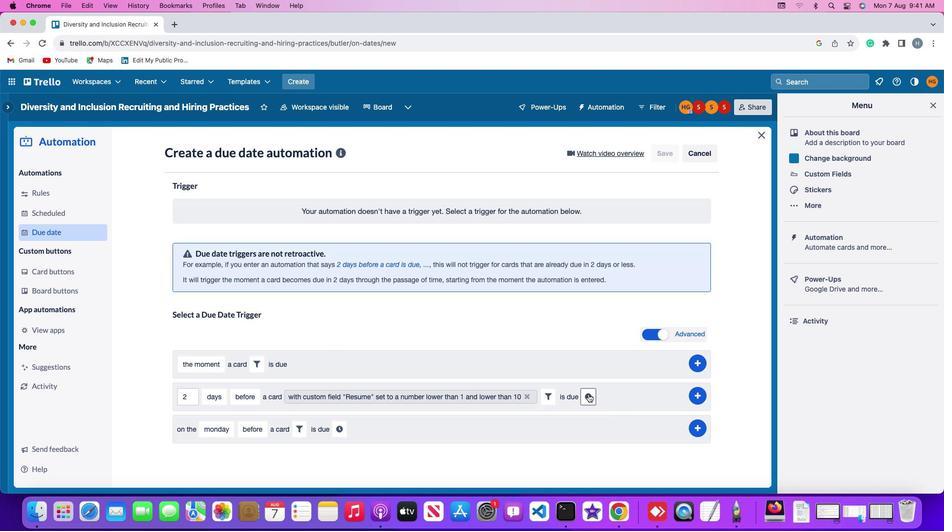 
Action: Mouse pressed left at (588, 394)
Screenshot: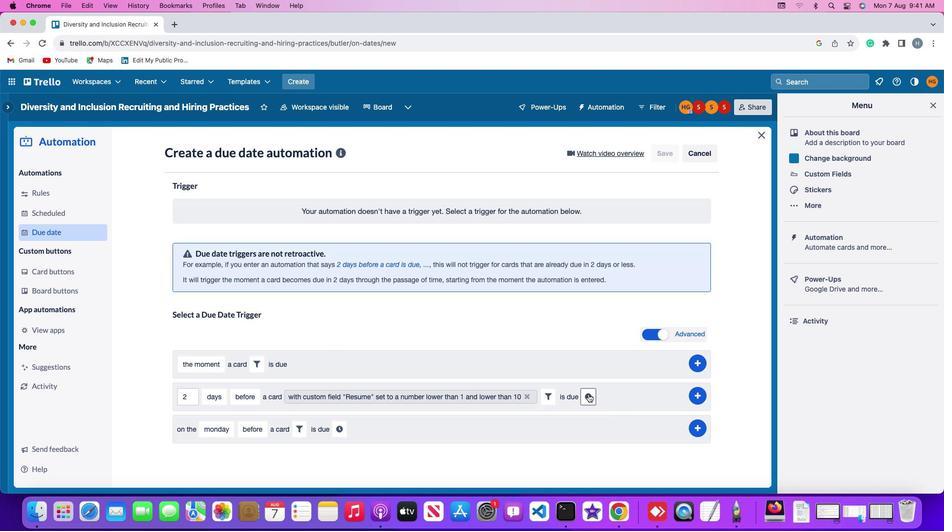
Action: Mouse moved to (605, 397)
Screenshot: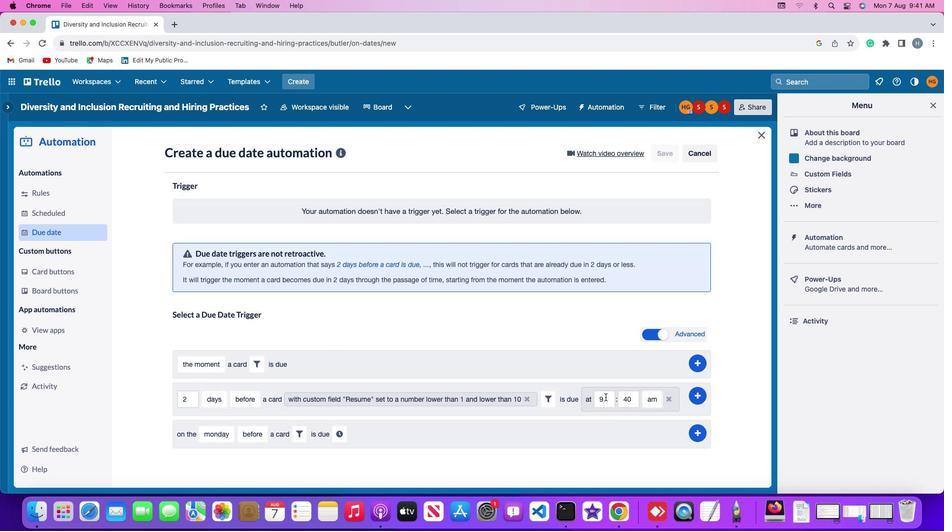 
Action: Mouse pressed left at (605, 397)
Screenshot: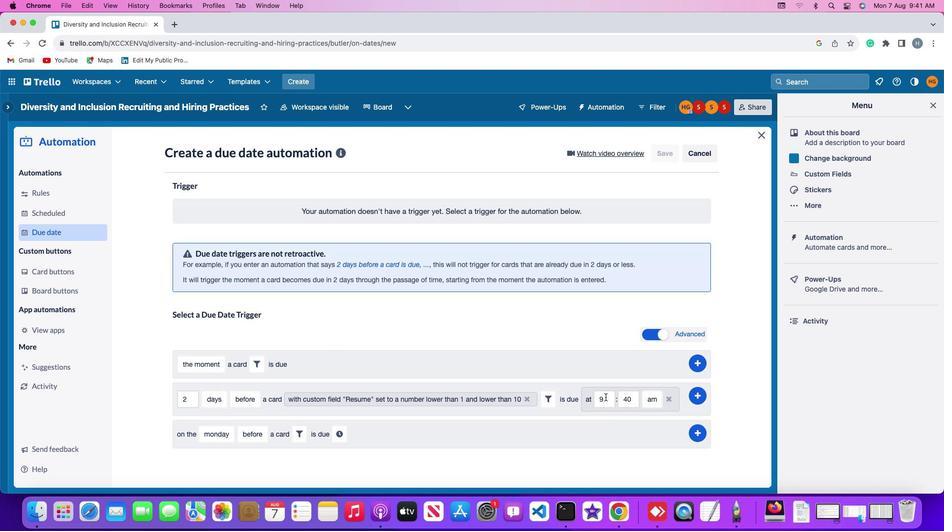 
Action: Key pressed Key.backspace'1''1'
Screenshot: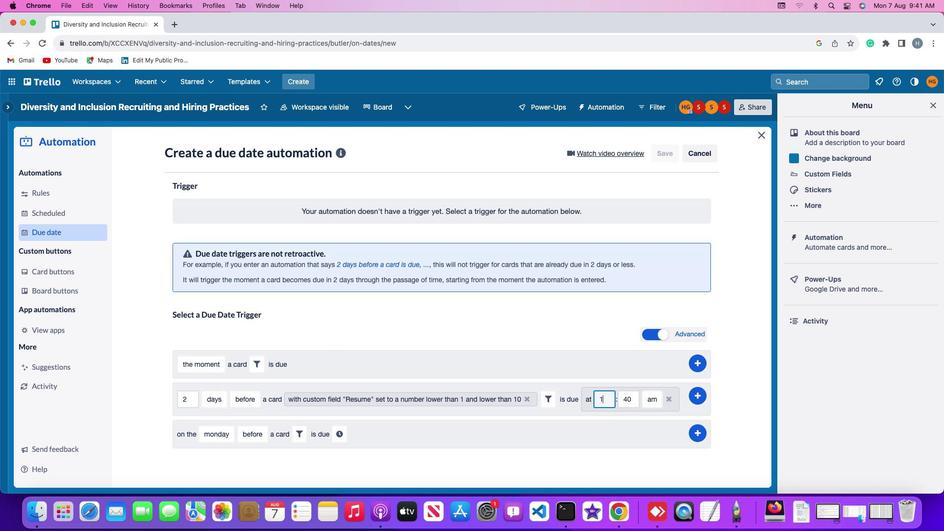 
Action: Mouse moved to (629, 396)
Screenshot: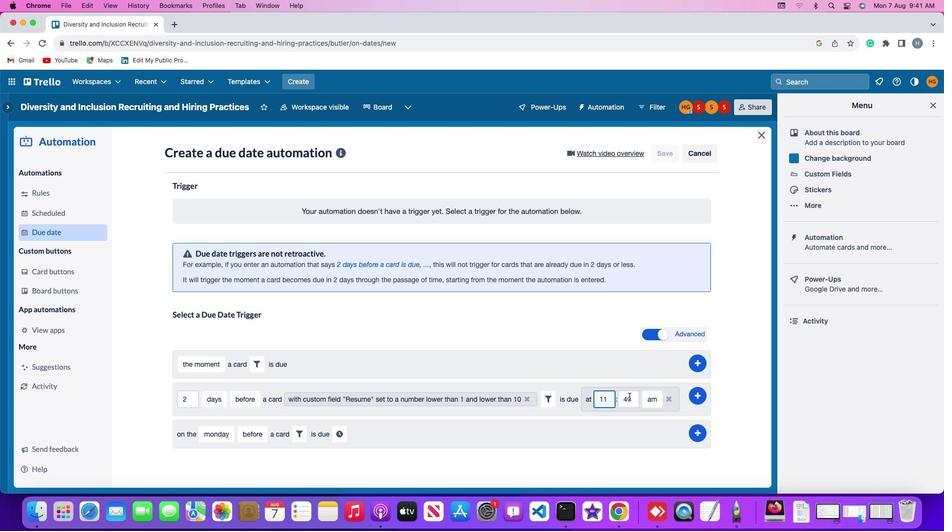 
Action: Mouse pressed left at (629, 396)
Screenshot: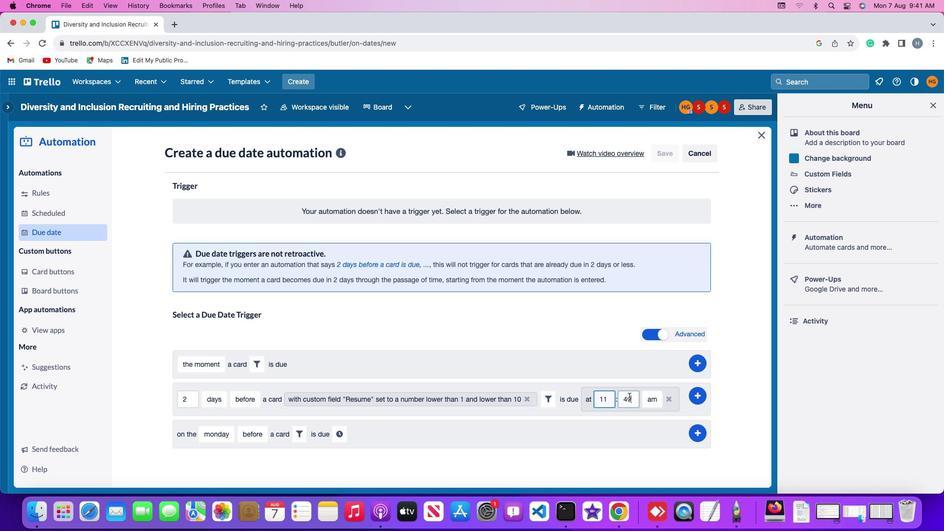 
Action: Key pressed Key.backspace
Screenshot: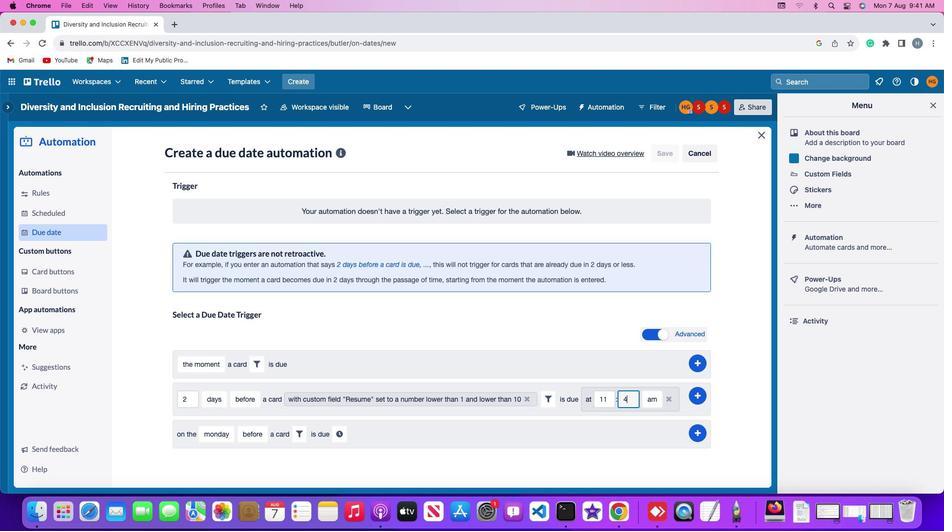 
Action: Mouse moved to (629, 397)
Screenshot: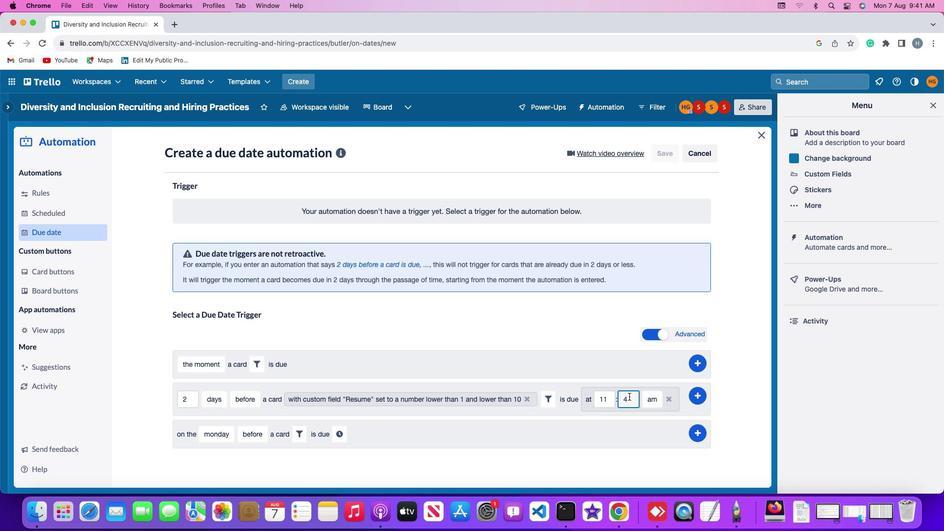 
Action: Key pressed Key.backspace'0'
Screenshot: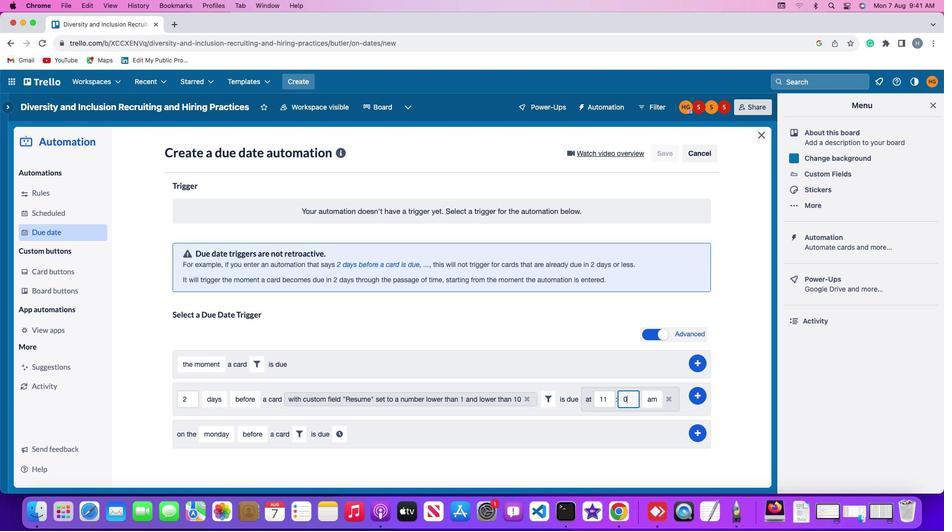 
Action: Mouse moved to (629, 397)
Screenshot: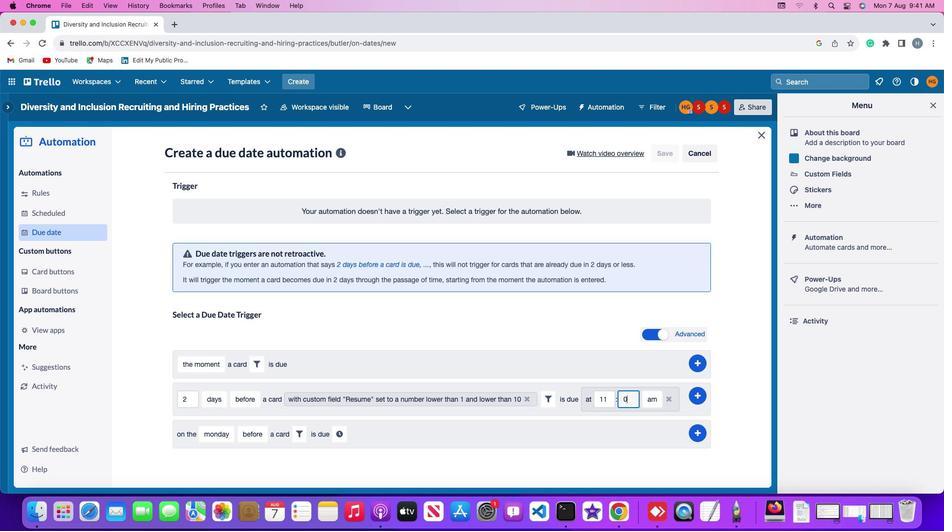 
Action: Key pressed '0'
Screenshot: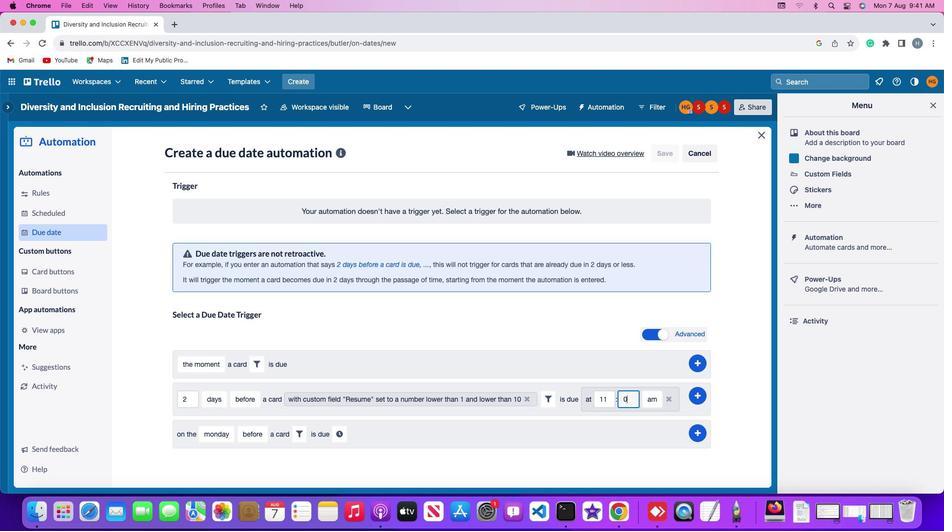 
Action: Mouse moved to (649, 400)
Screenshot: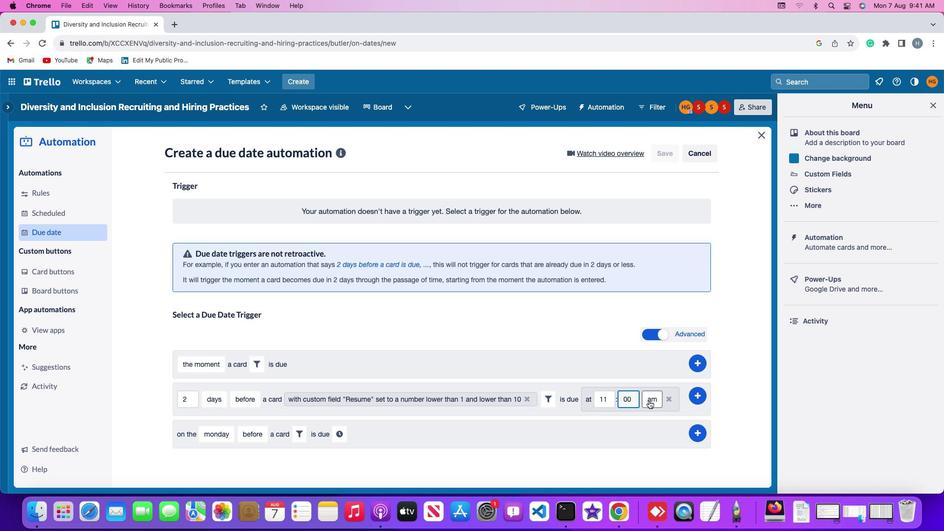 
Action: Mouse pressed left at (649, 400)
Screenshot: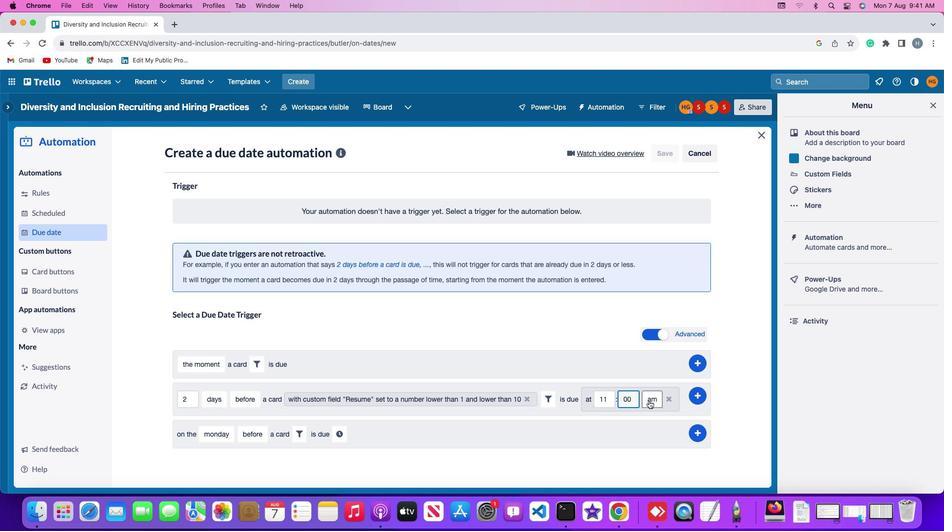 
Action: Mouse moved to (651, 419)
Screenshot: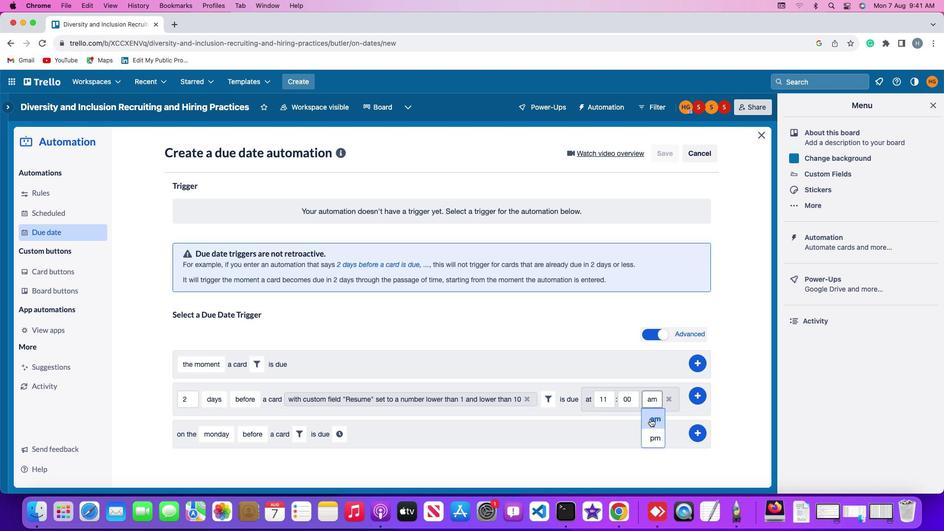 
Action: Mouse pressed left at (651, 419)
Screenshot: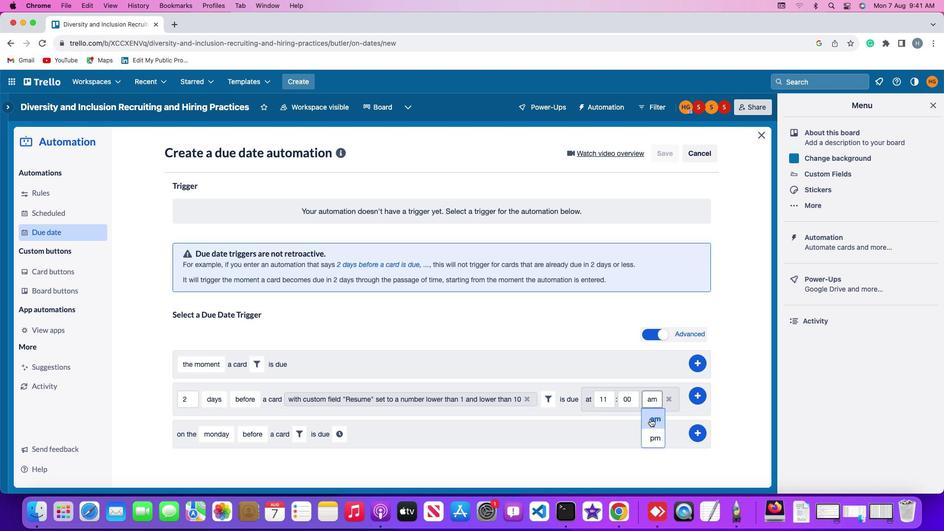 
Action: Mouse moved to (699, 395)
Screenshot: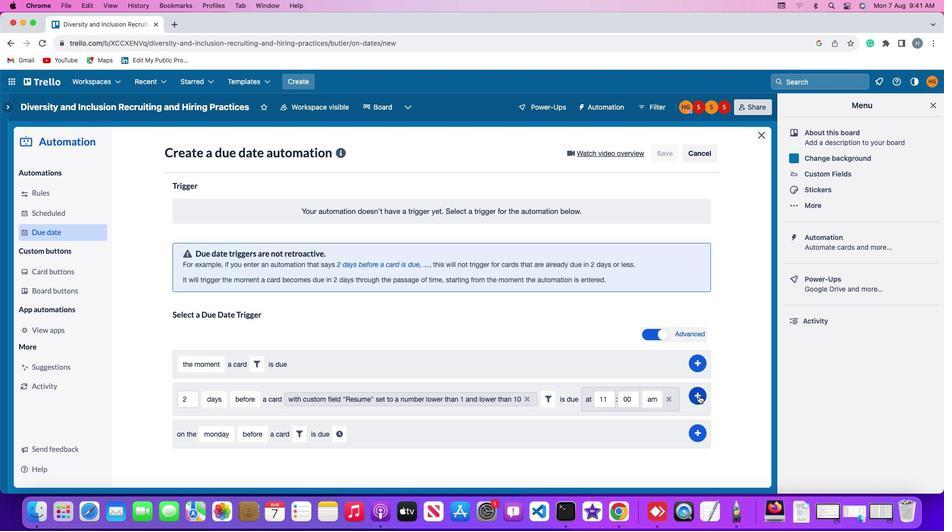 
Action: Mouse pressed left at (699, 395)
Screenshot: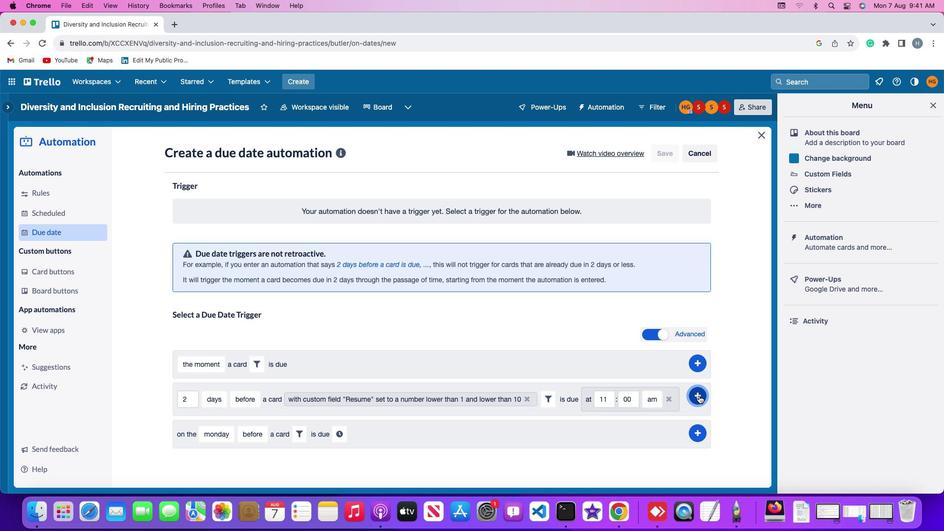 
Action: Mouse moved to (716, 350)
Screenshot: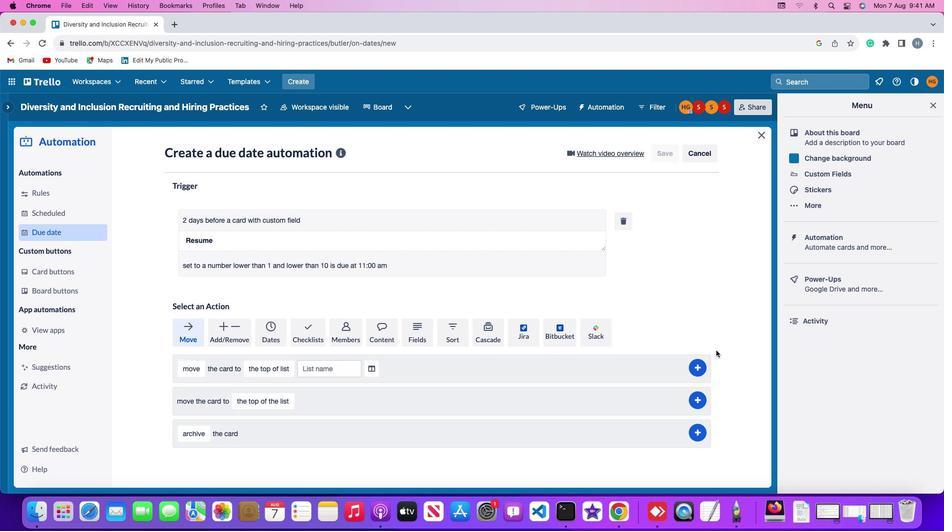
